 Task: Create a due date automation trigger when advanced on, on the wednesday of the week a card is due add basic assigned only to anyone at 11:00 AM.
Action: Mouse moved to (1023, 317)
Screenshot: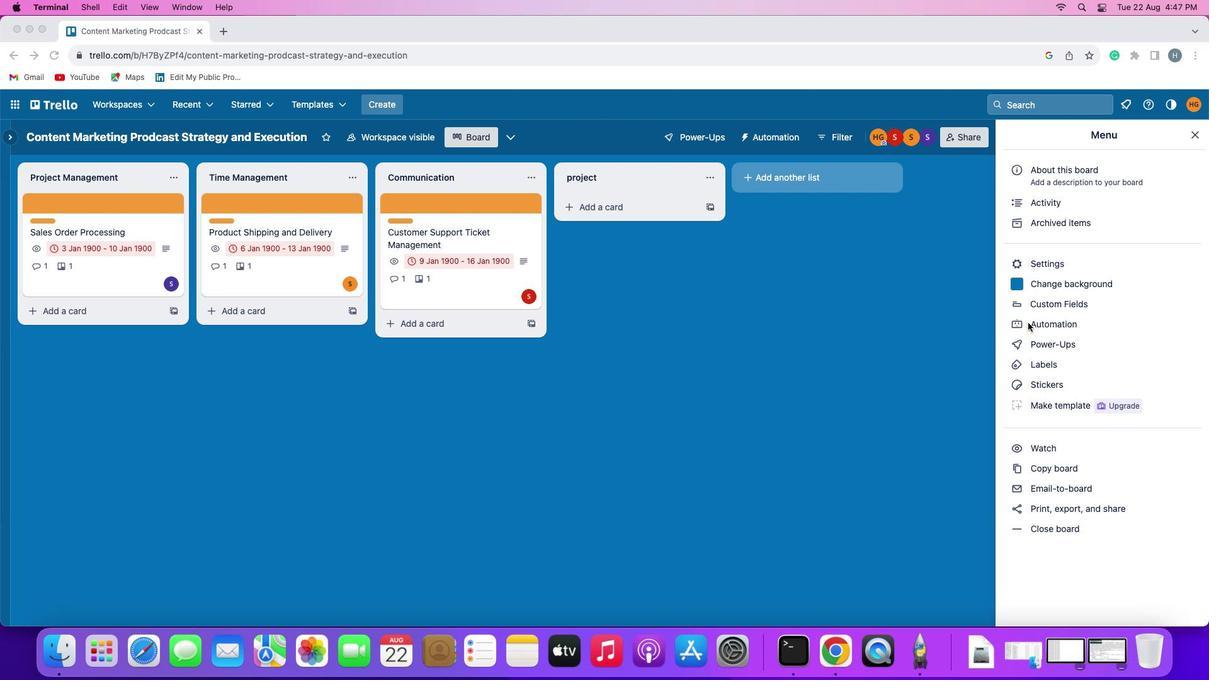 
Action: Mouse pressed left at (1023, 317)
Screenshot: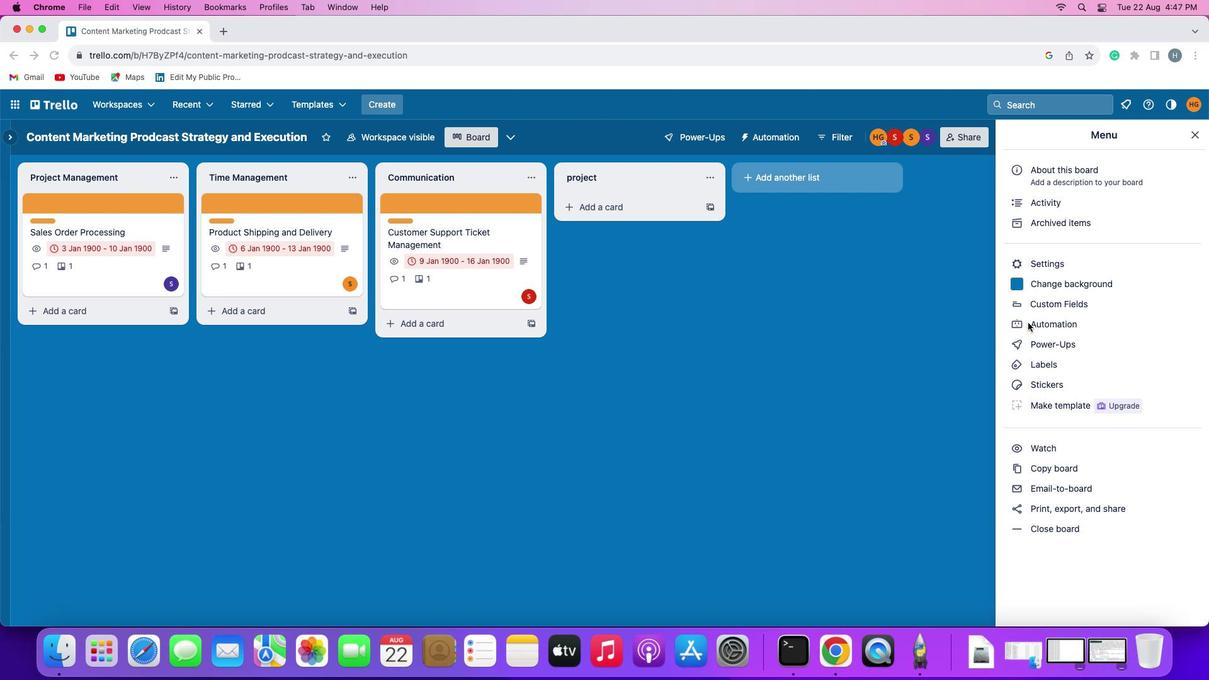 
Action: Mouse pressed left at (1023, 317)
Screenshot: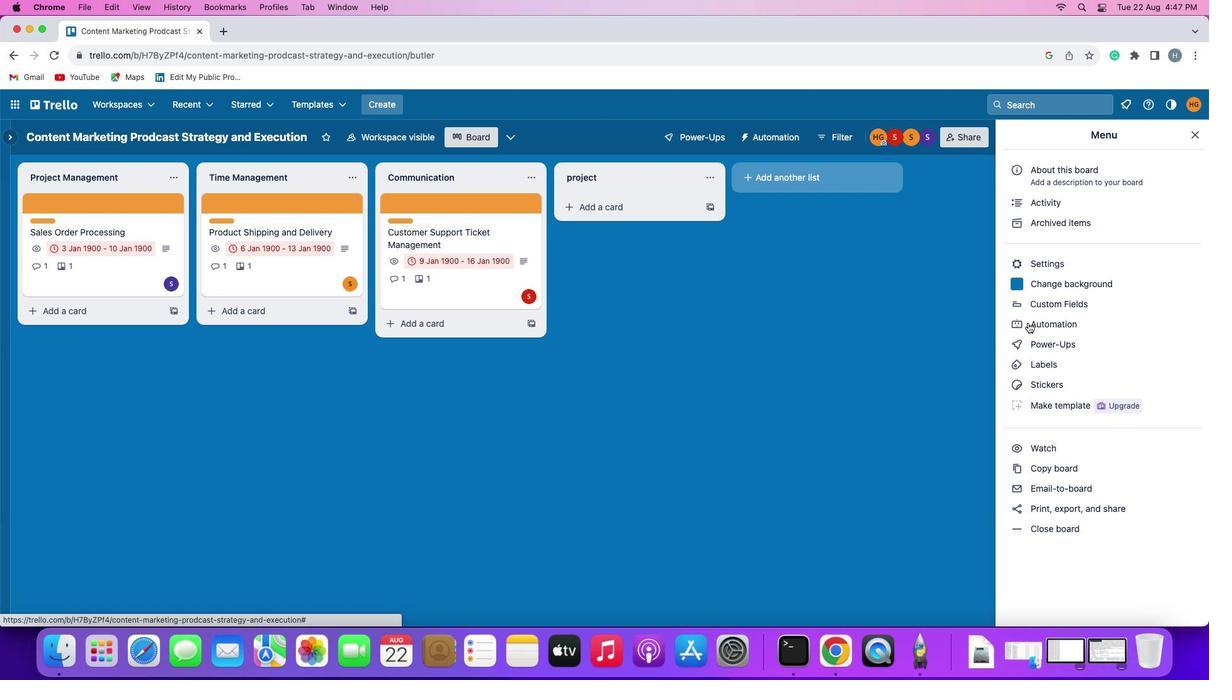 
Action: Mouse moved to (84, 294)
Screenshot: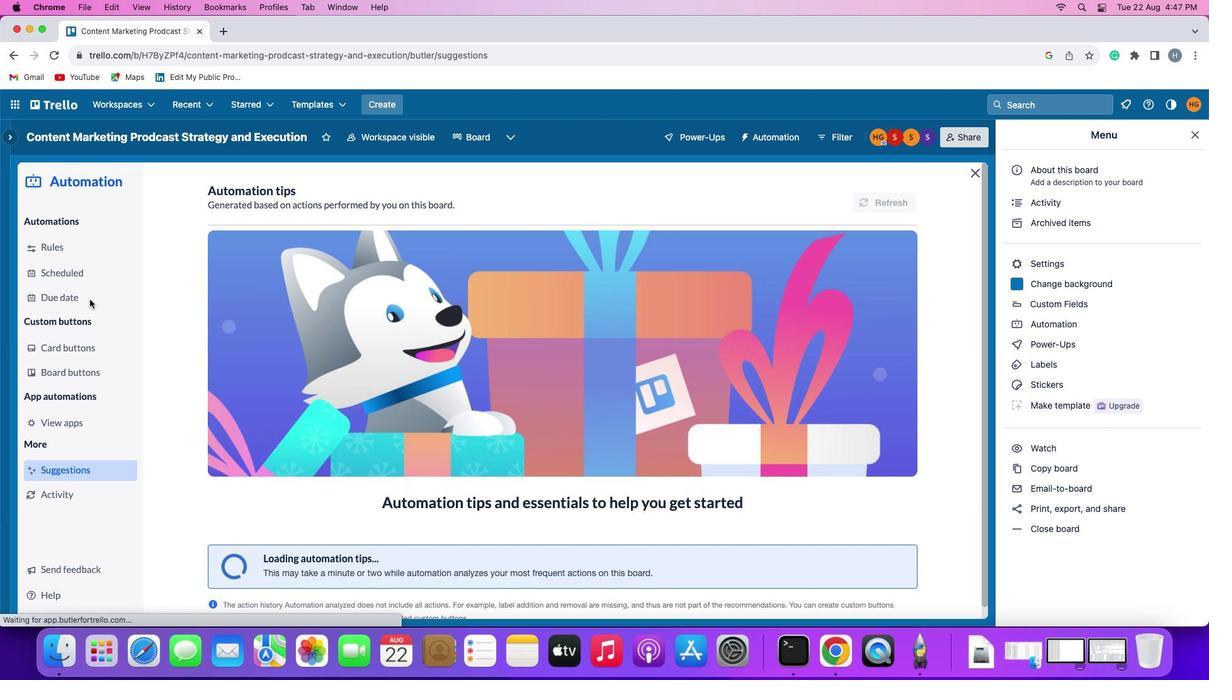 
Action: Mouse pressed left at (84, 294)
Screenshot: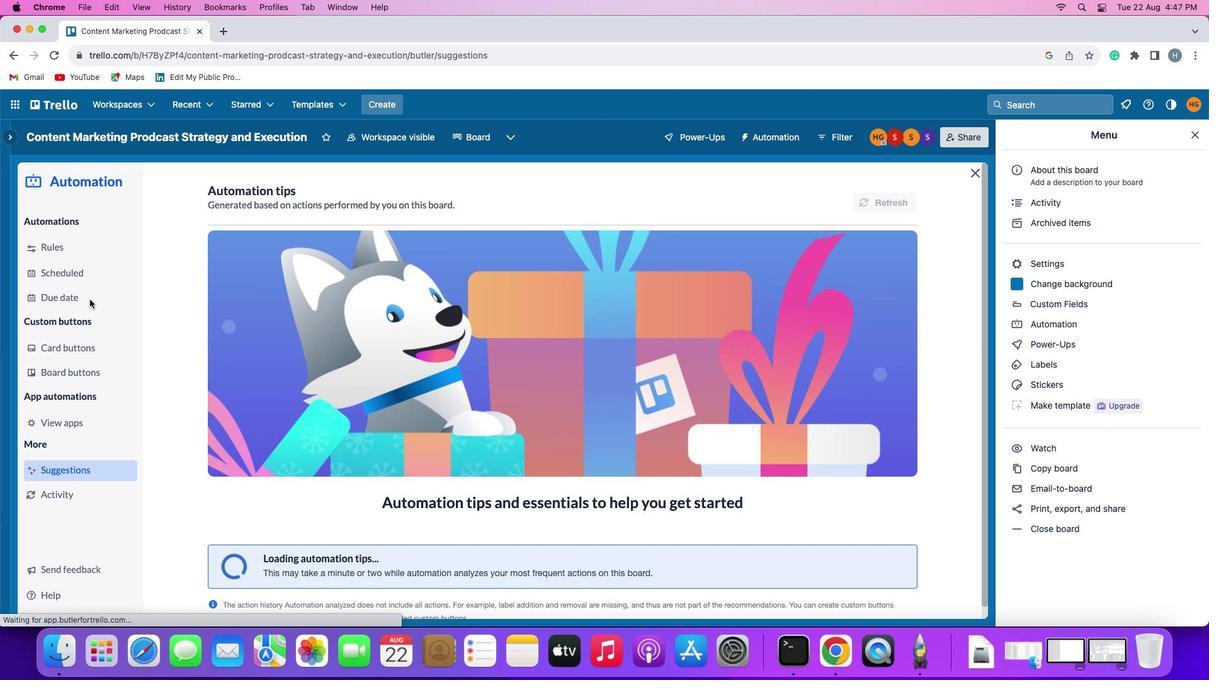 
Action: Mouse moved to (831, 187)
Screenshot: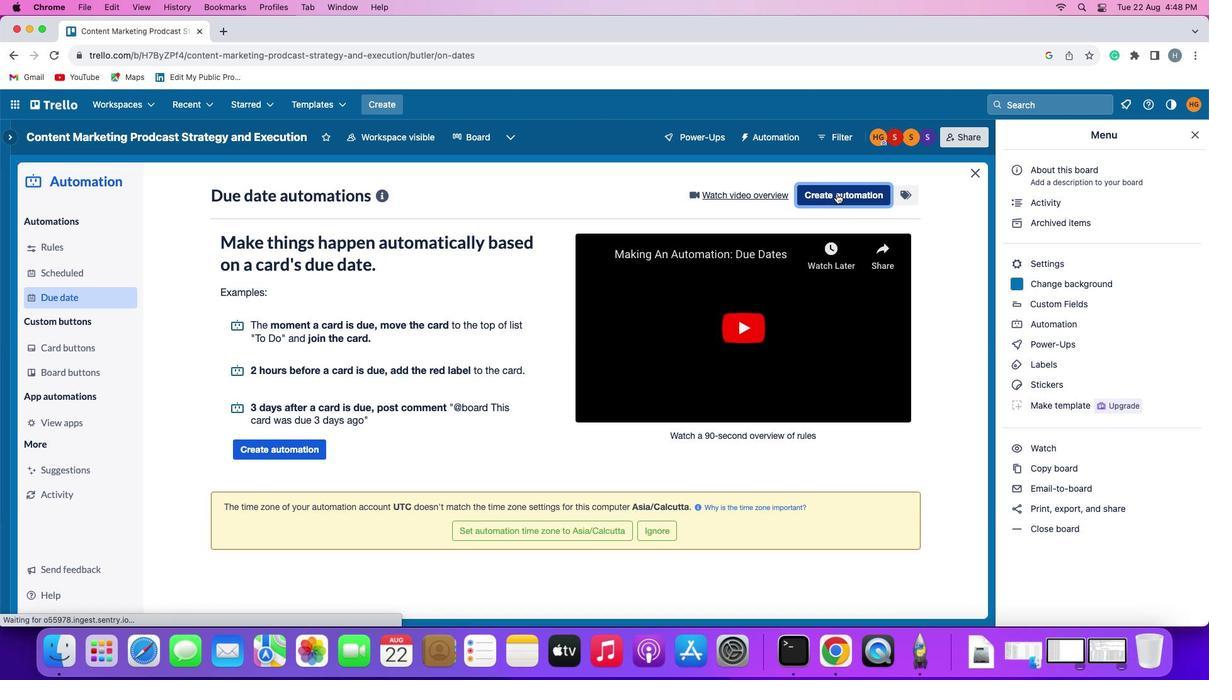 
Action: Mouse pressed left at (831, 187)
Screenshot: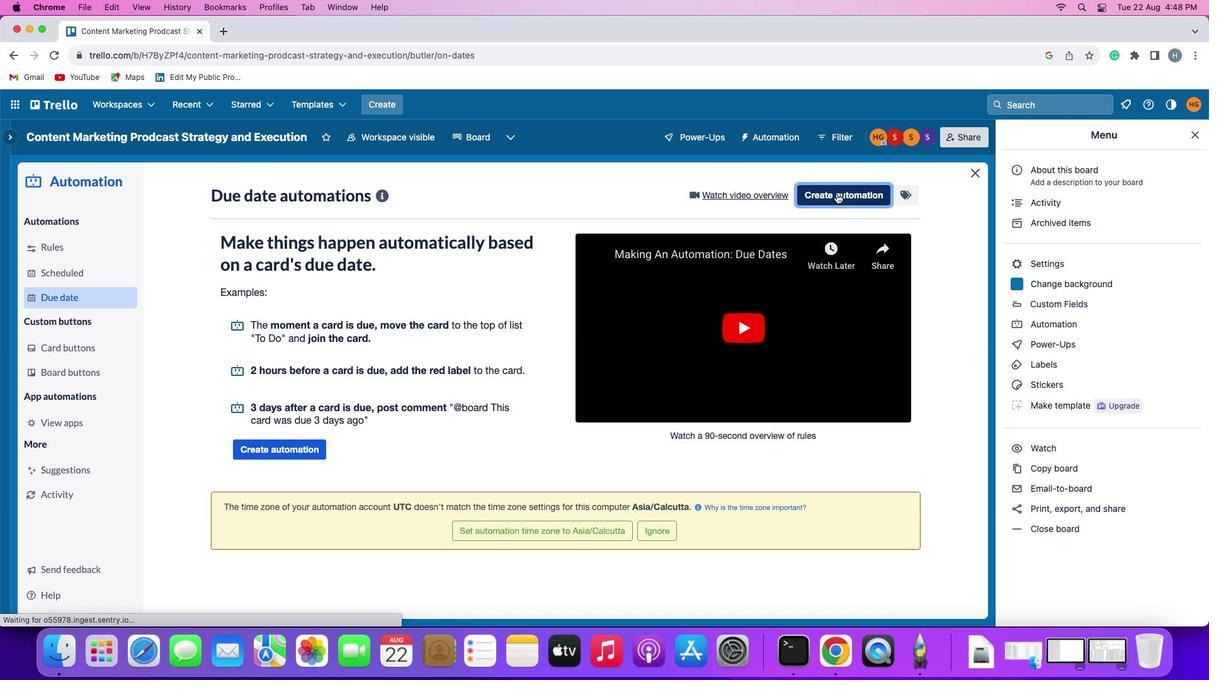
Action: Mouse moved to (258, 303)
Screenshot: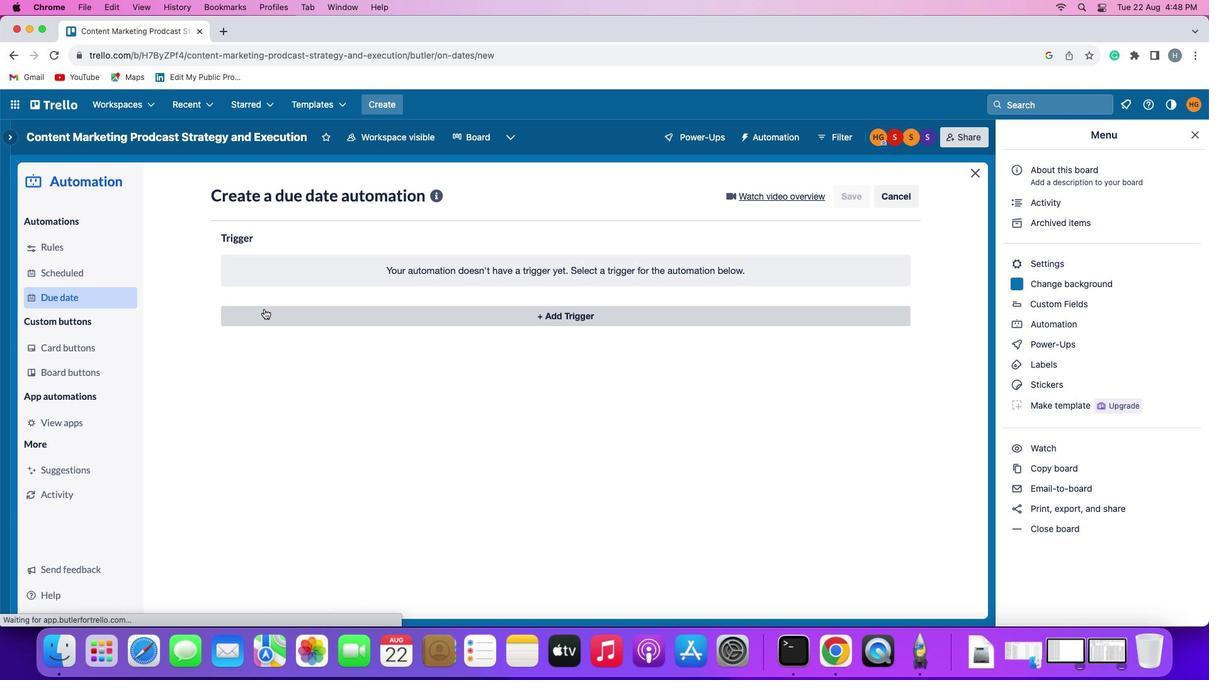 
Action: Mouse pressed left at (258, 303)
Screenshot: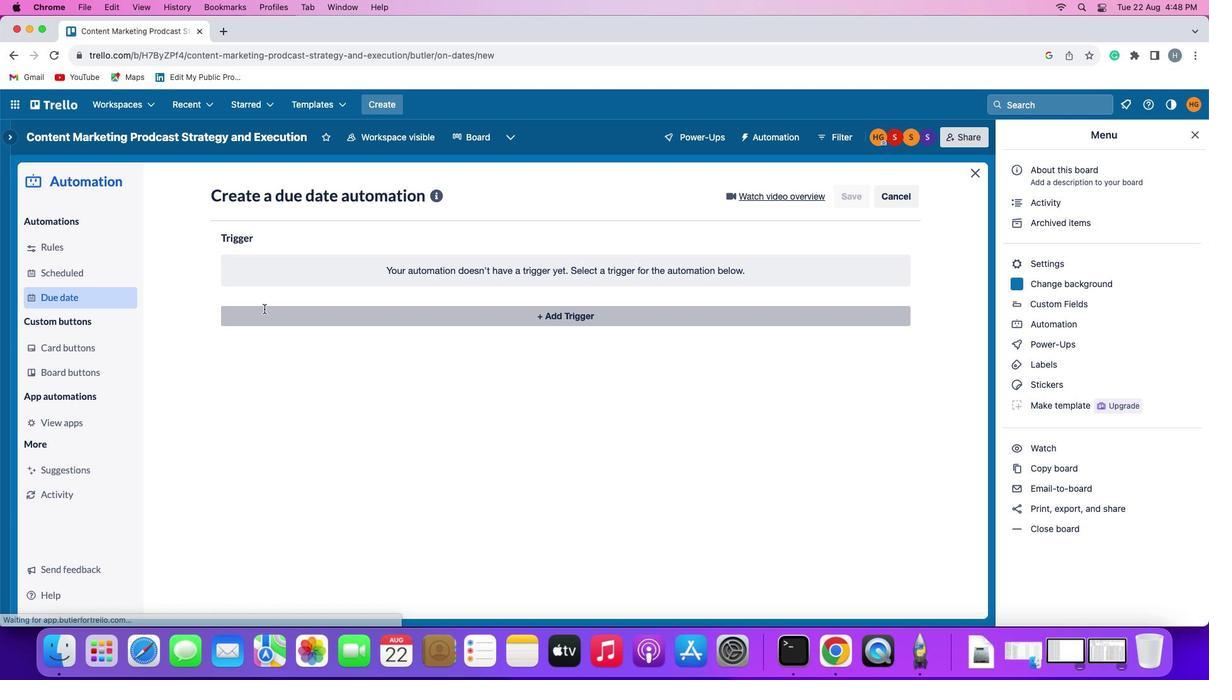 
Action: Mouse moved to (281, 538)
Screenshot: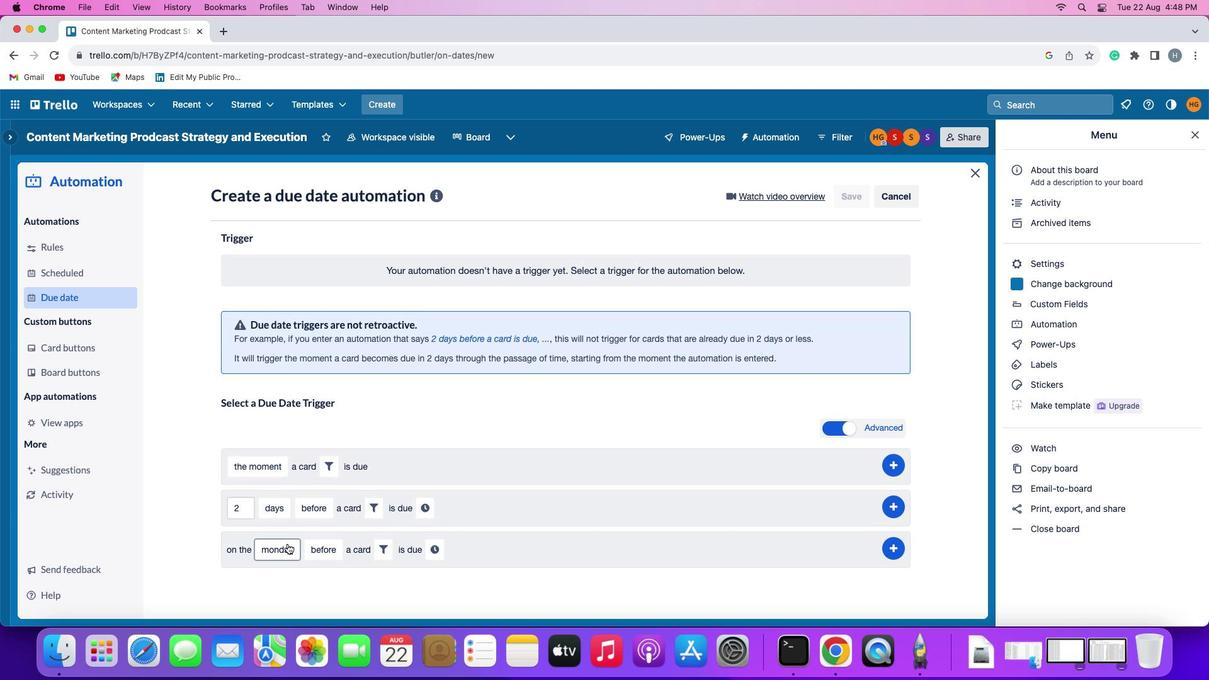 
Action: Mouse pressed left at (281, 538)
Screenshot: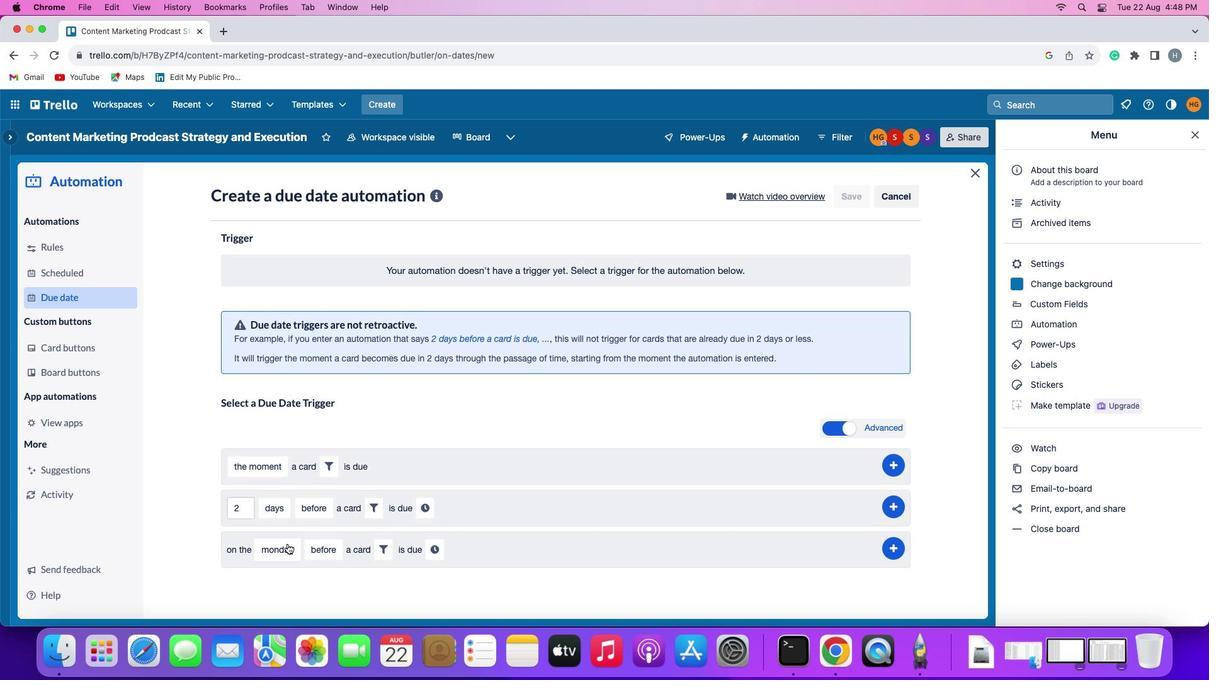 
Action: Mouse moved to (299, 425)
Screenshot: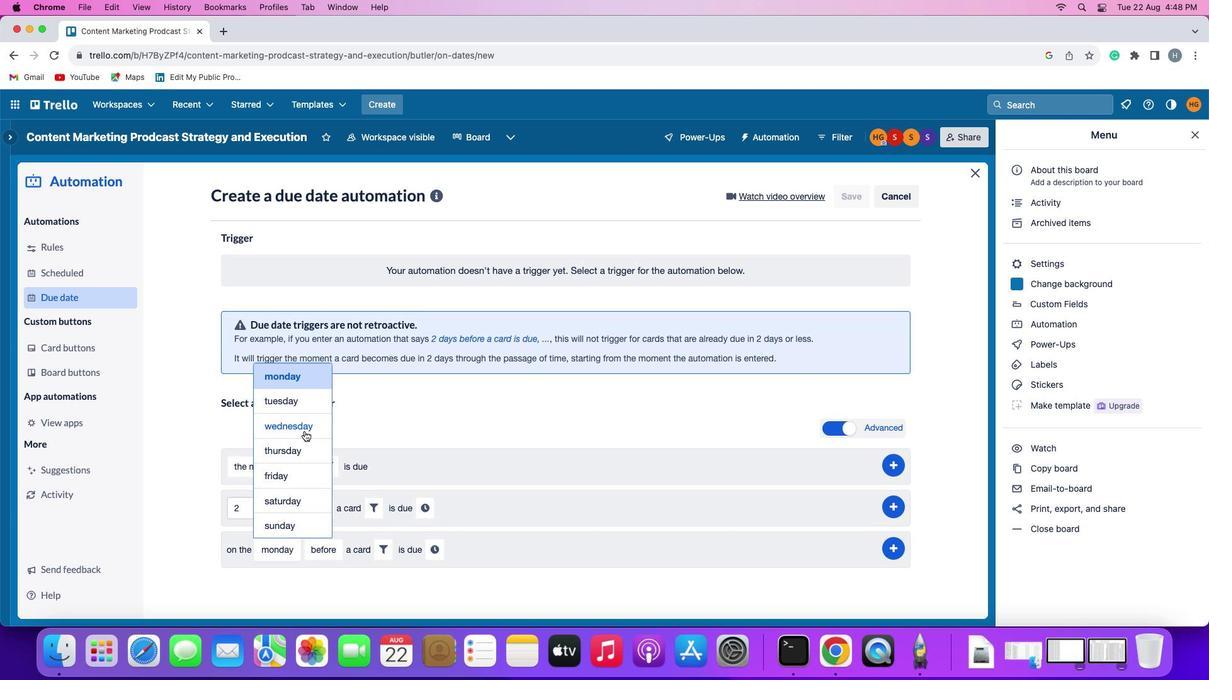 
Action: Mouse pressed left at (299, 425)
Screenshot: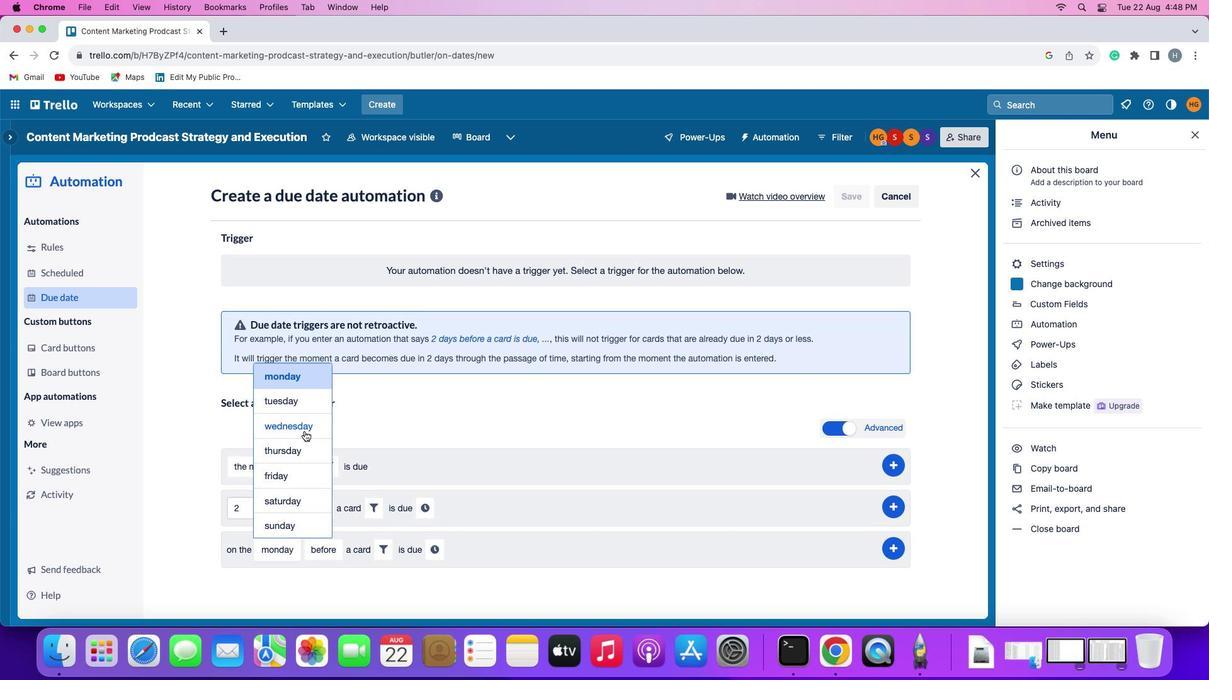 
Action: Mouse moved to (336, 540)
Screenshot: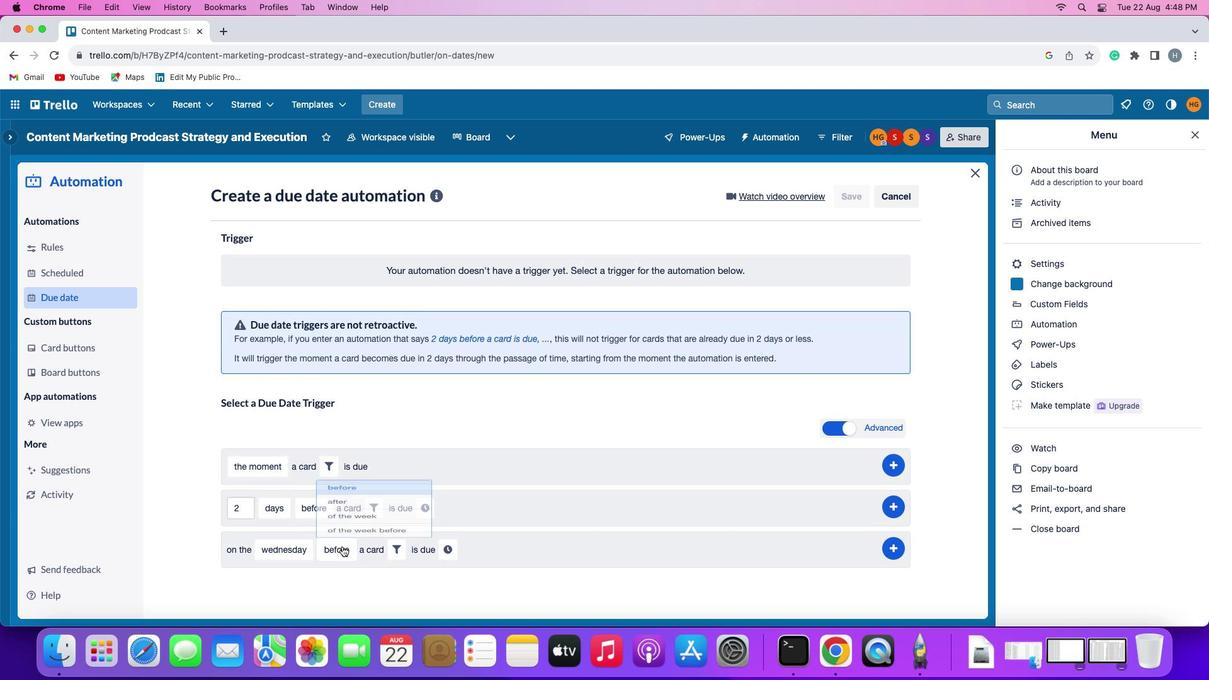 
Action: Mouse pressed left at (336, 540)
Screenshot: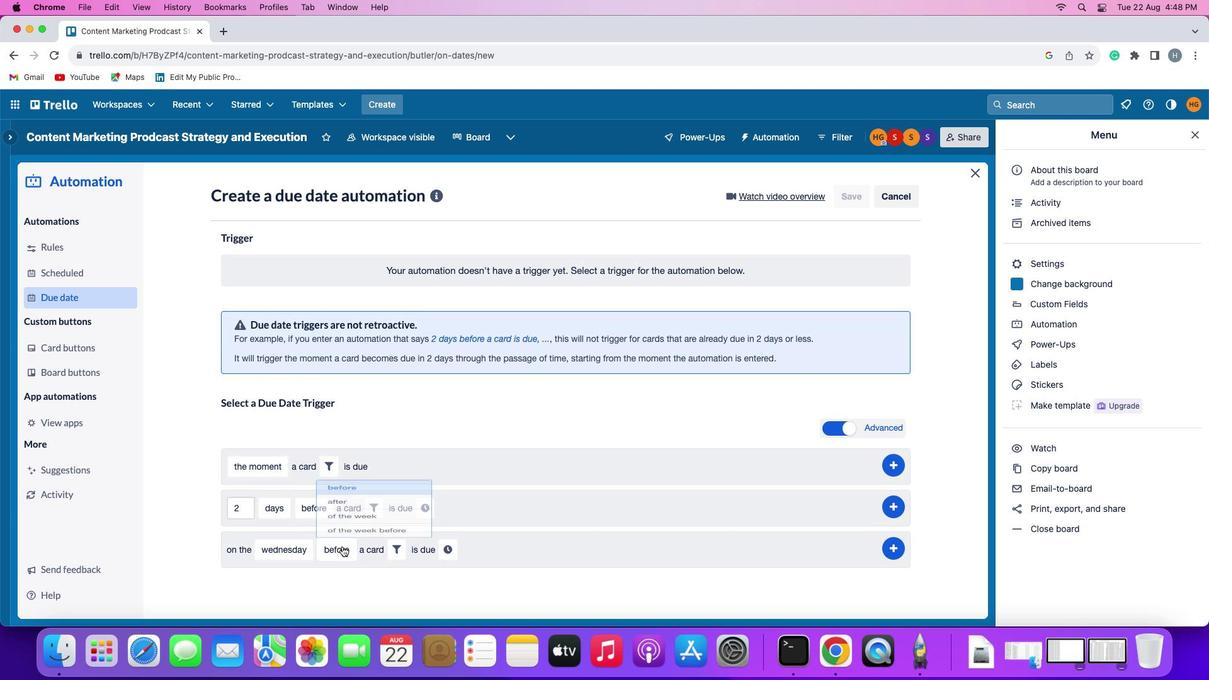 
Action: Mouse moved to (343, 488)
Screenshot: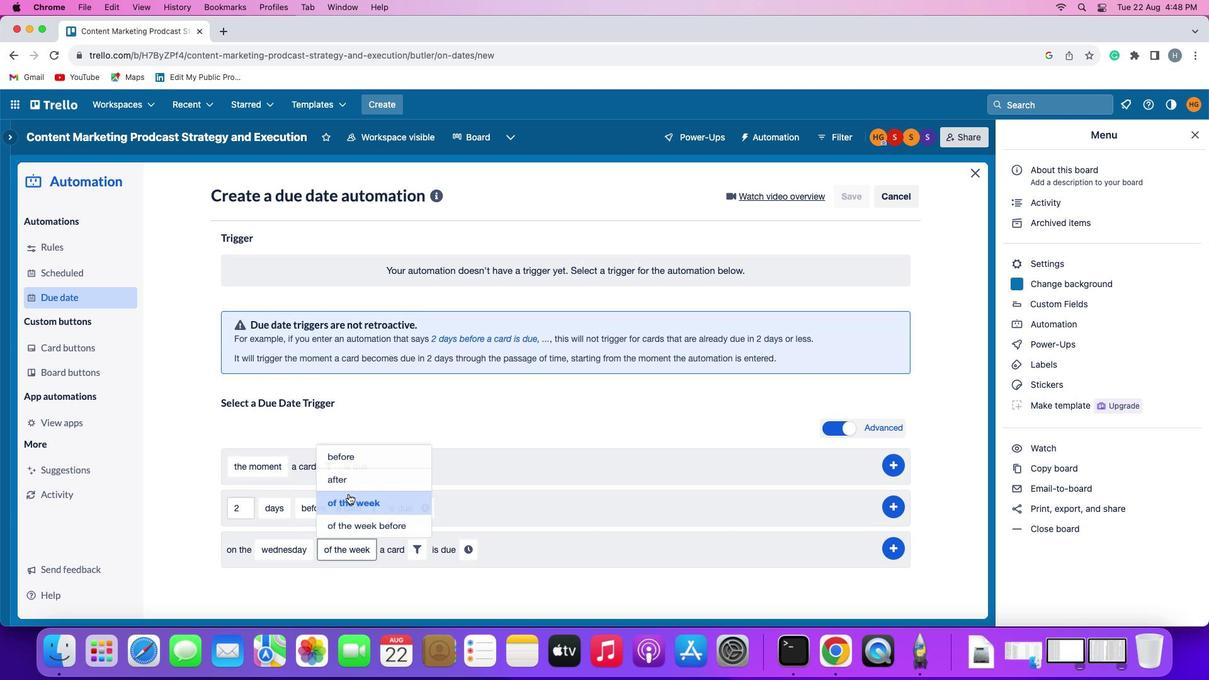 
Action: Mouse pressed left at (343, 488)
Screenshot: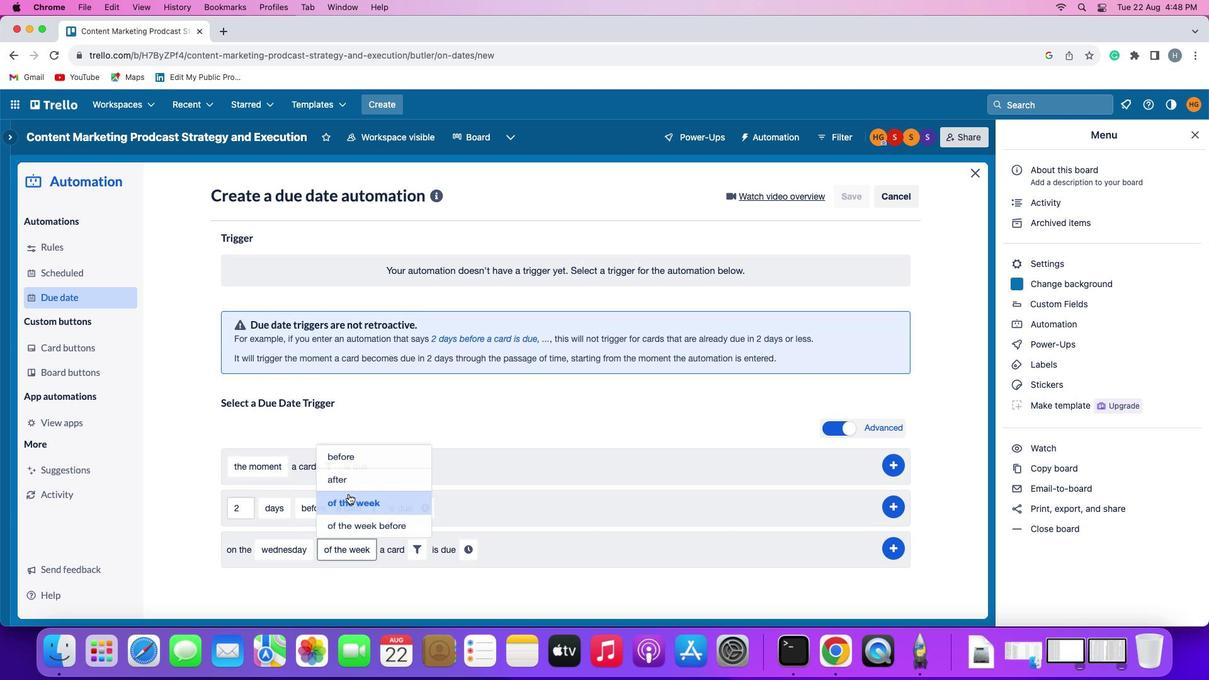 
Action: Mouse moved to (411, 540)
Screenshot: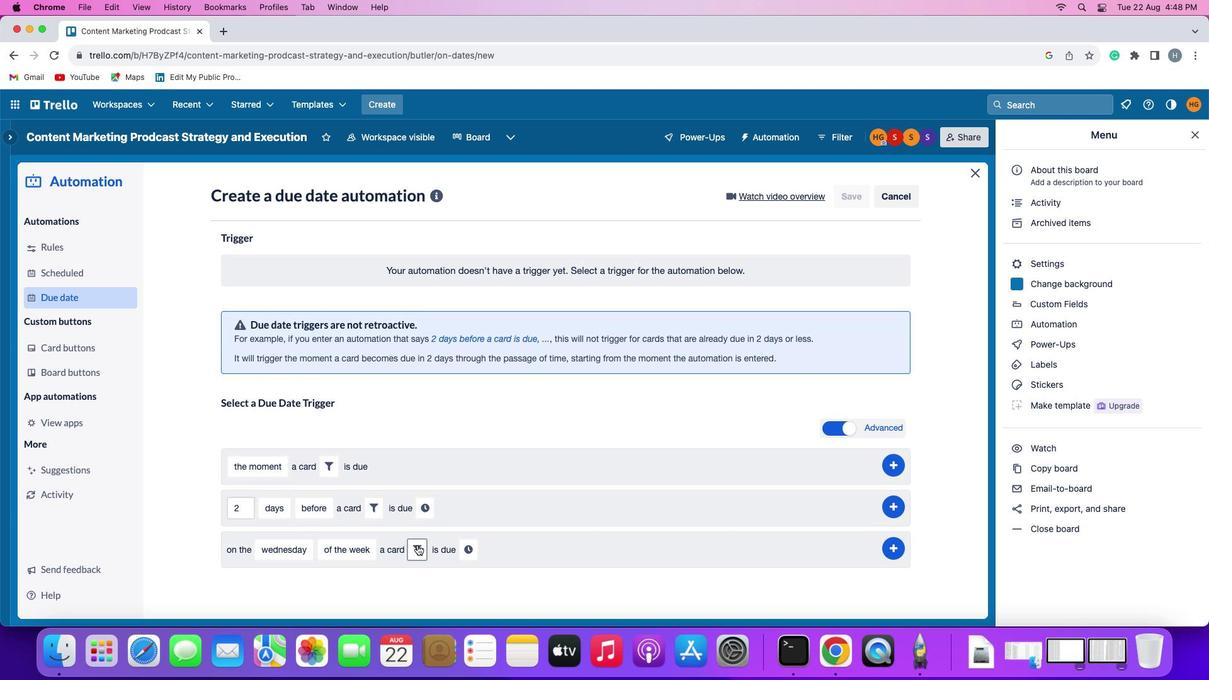 
Action: Mouse pressed left at (411, 540)
Screenshot: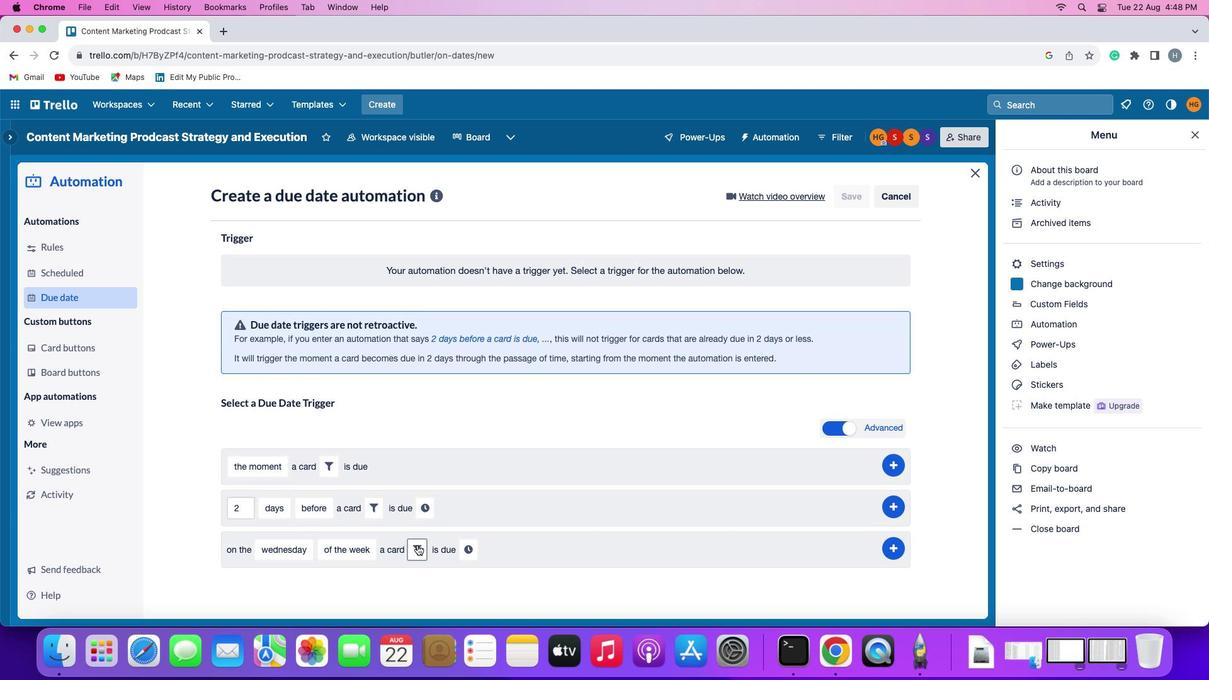 
Action: Mouse moved to (382, 574)
Screenshot: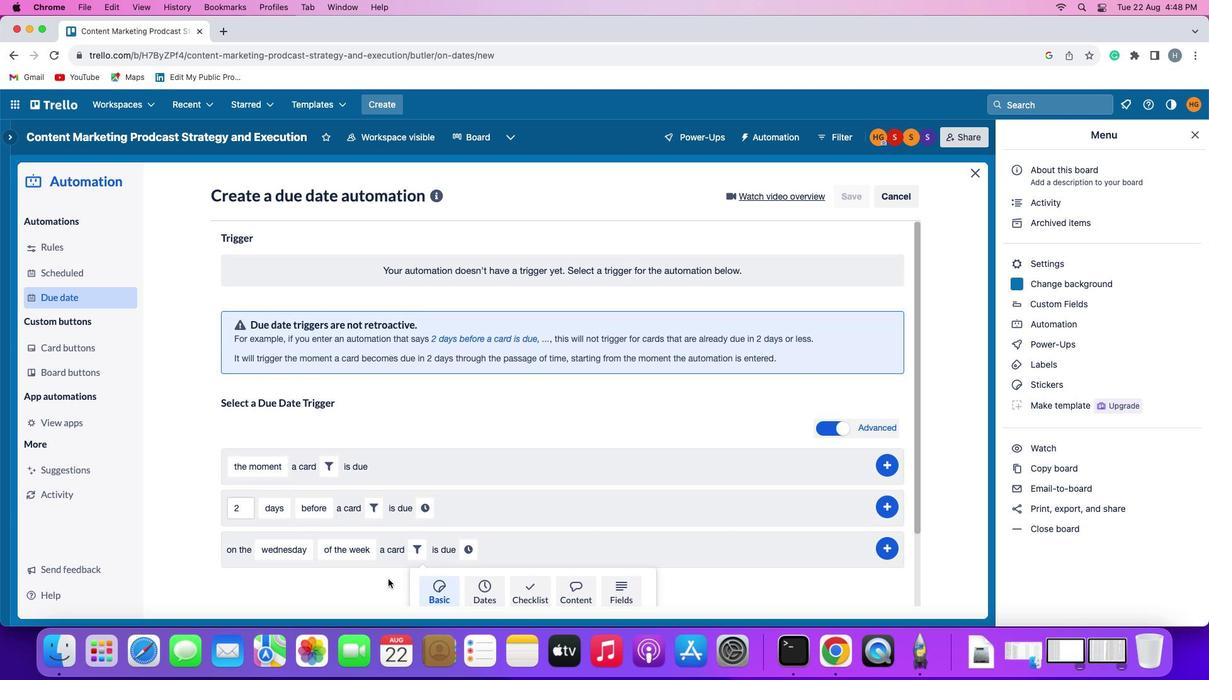 
Action: Mouse scrolled (382, 574) with delta (-5, -5)
Screenshot: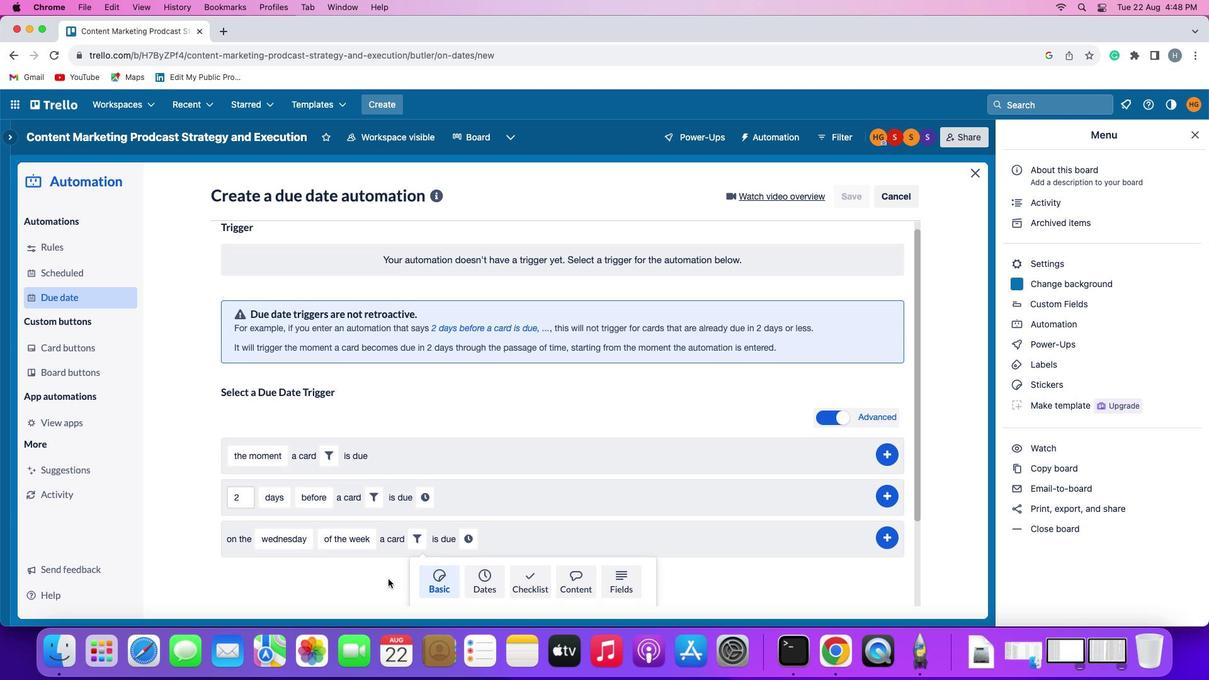 
Action: Mouse scrolled (382, 574) with delta (-5, -5)
Screenshot: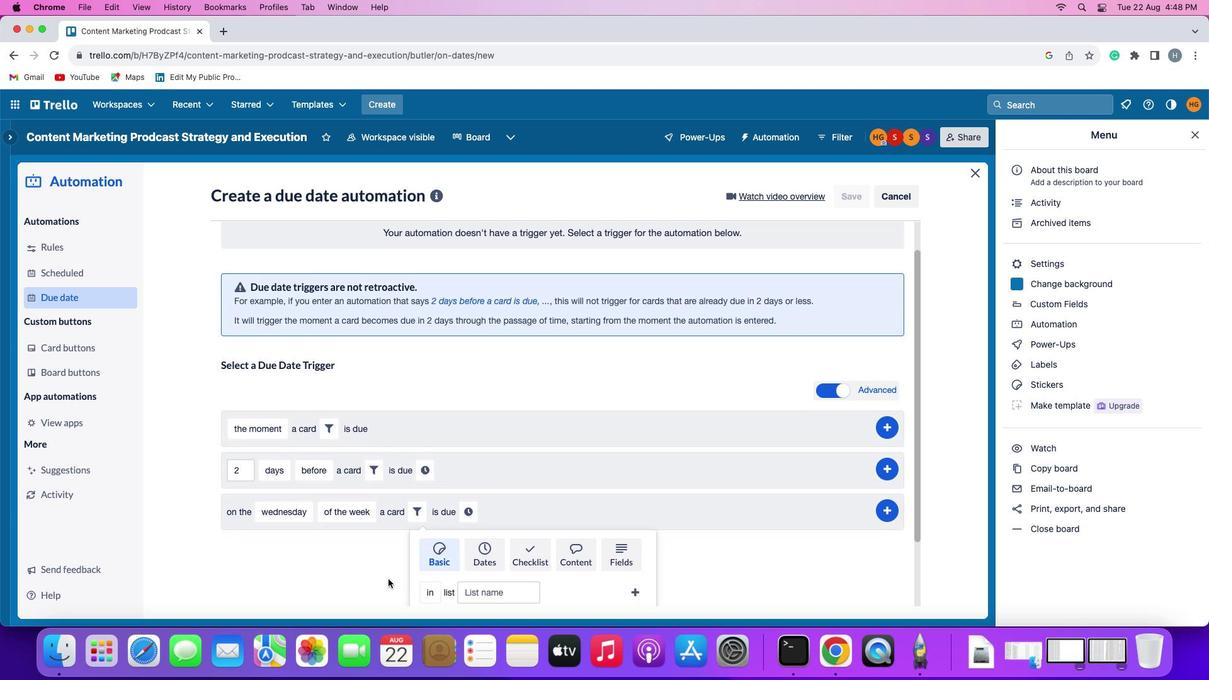 
Action: Mouse scrolled (382, 574) with delta (-5, -6)
Screenshot: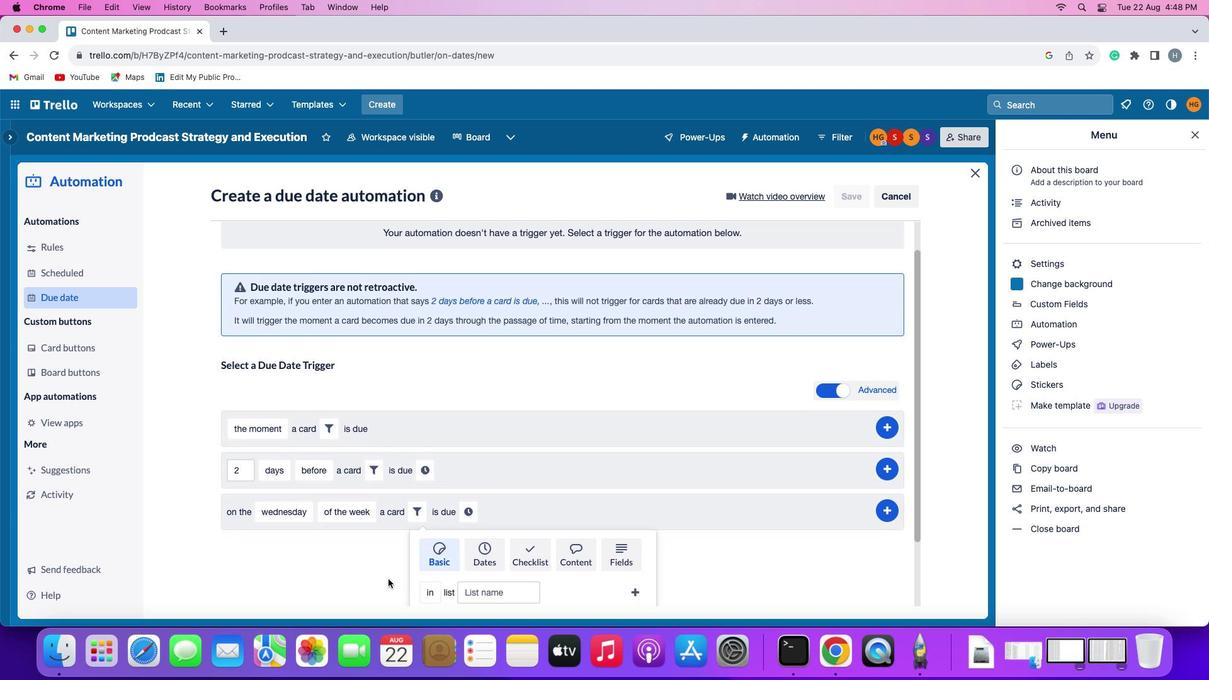 
Action: Mouse scrolled (382, 574) with delta (-5, -8)
Screenshot: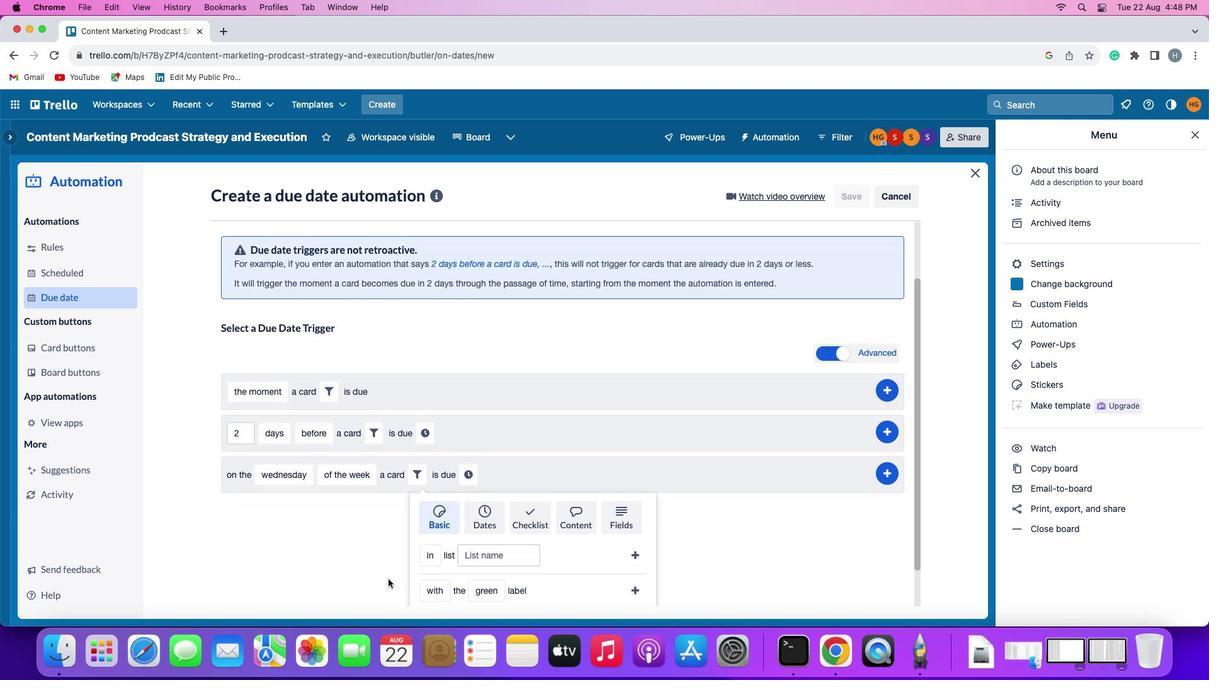 
Action: Mouse moved to (386, 574)
Screenshot: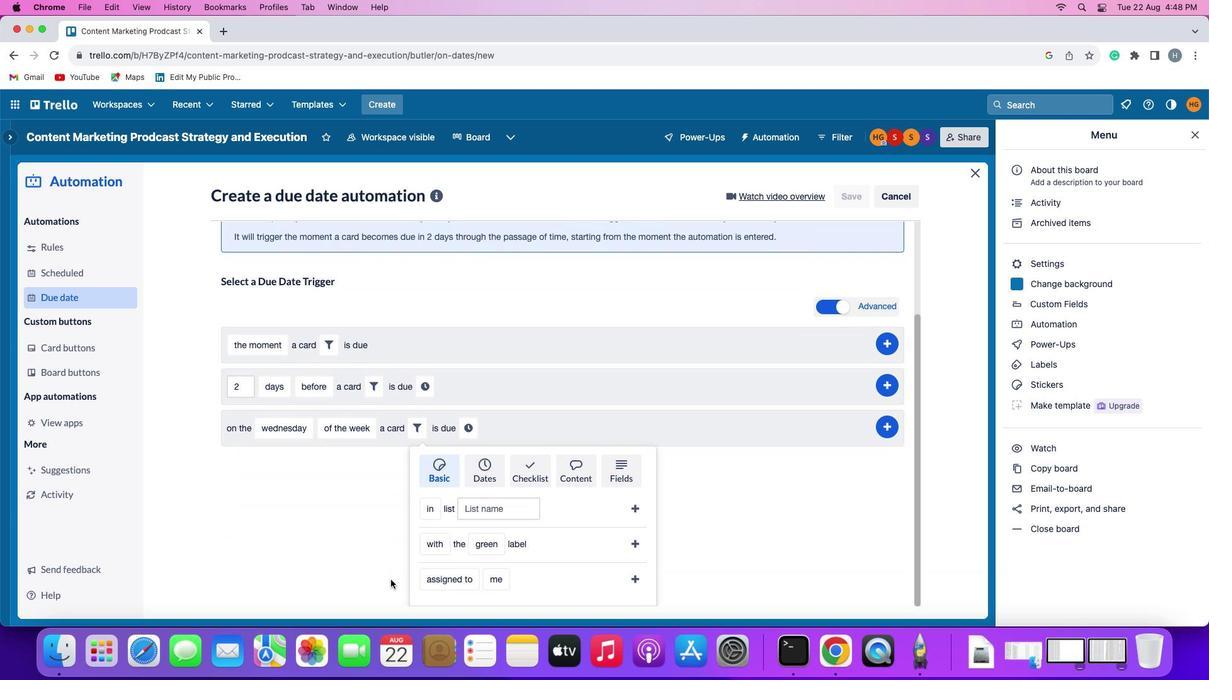 
Action: Mouse scrolled (386, 574) with delta (-5, -5)
Screenshot: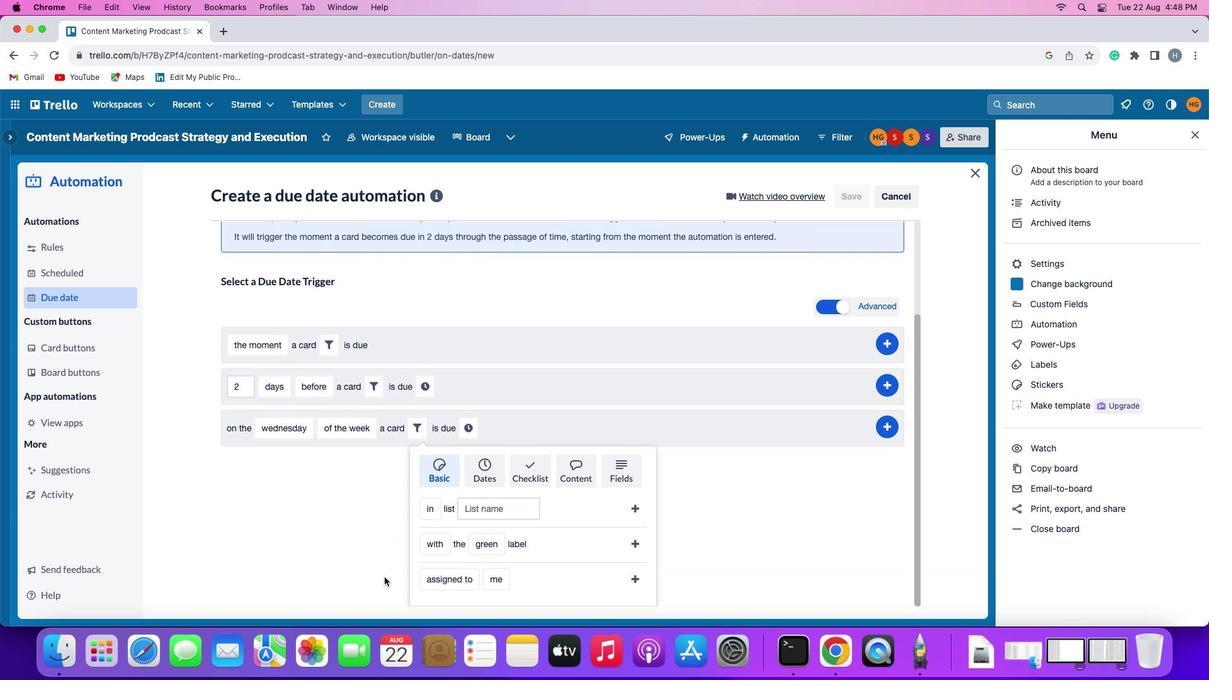 
Action: Mouse moved to (386, 575)
Screenshot: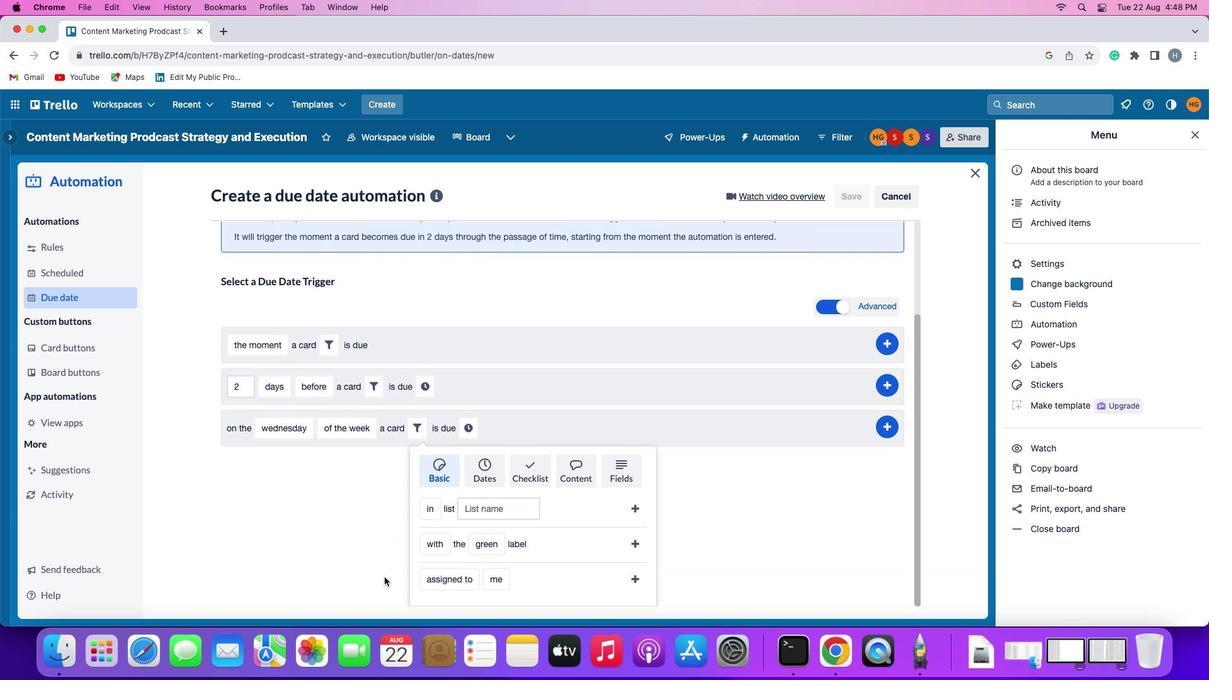 
Action: Mouse scrolled (386, 575) with delta (-5, -5)
Screenshot: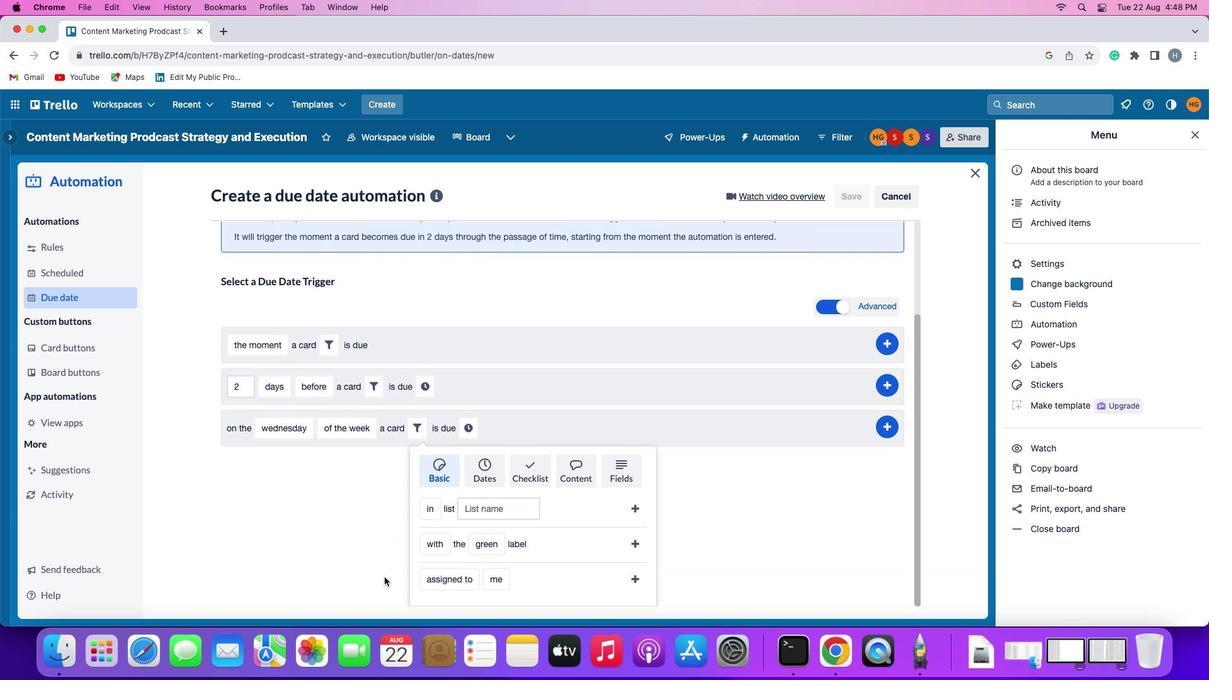 
Action: Mouse scrolled (386, 575) with delta (-5, -6)
Screenshot: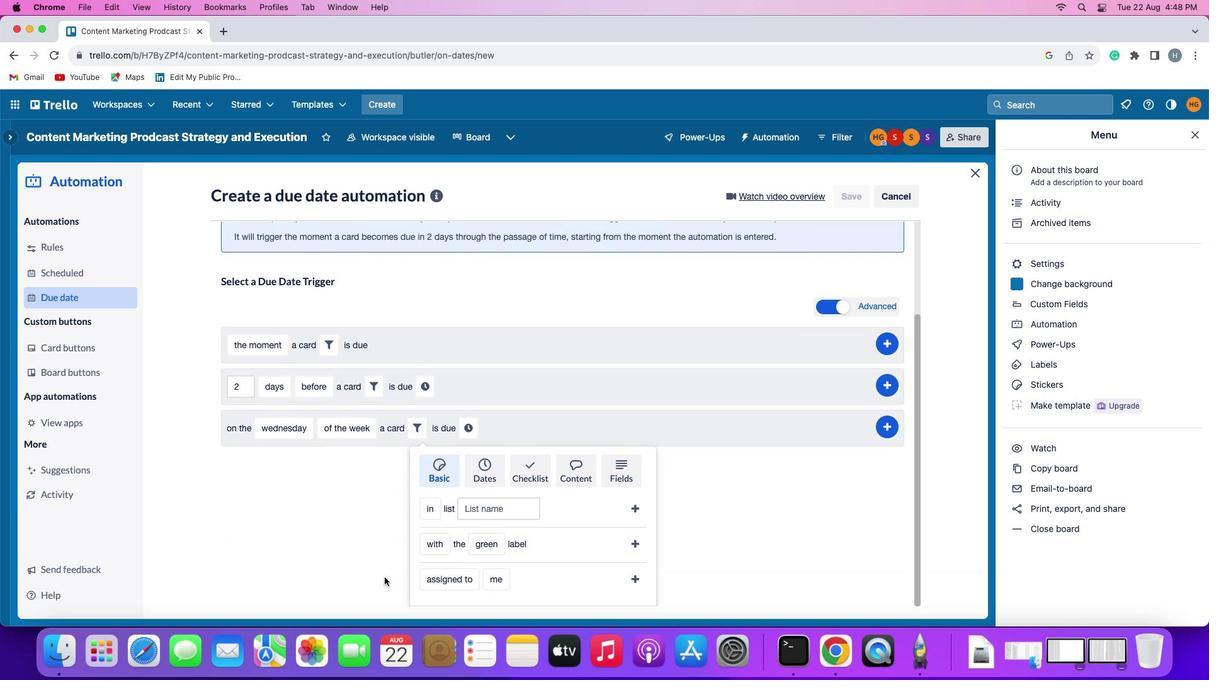 
Action: Mouse moved to (381, 572)
Screenshot: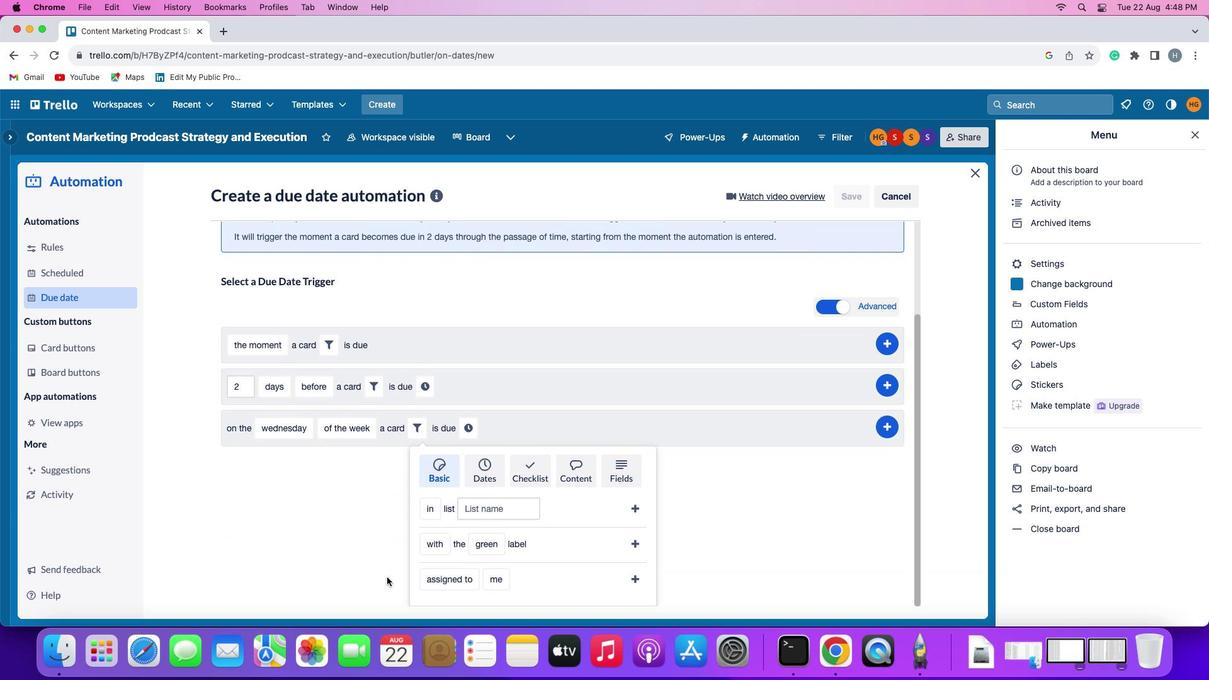
Action: Mouse scrolled (381, 572) with delta (-5, -8)
Screenshot: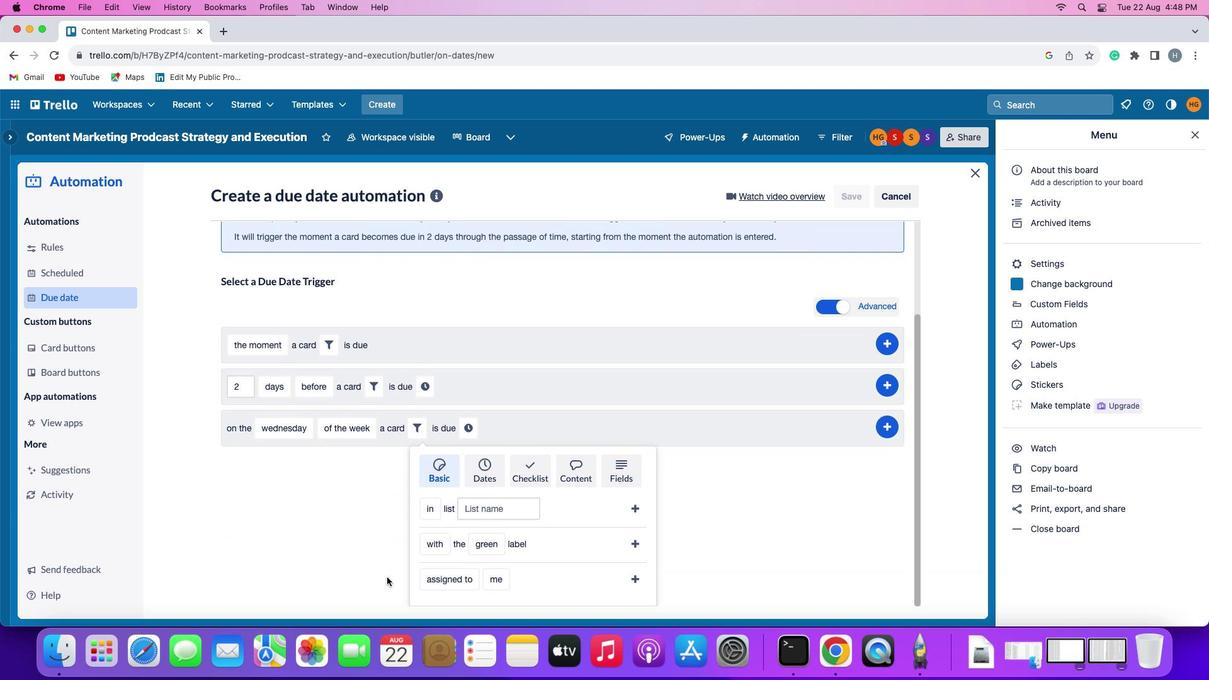 
Action: Mouse moved to (431, 570)
Screenshot: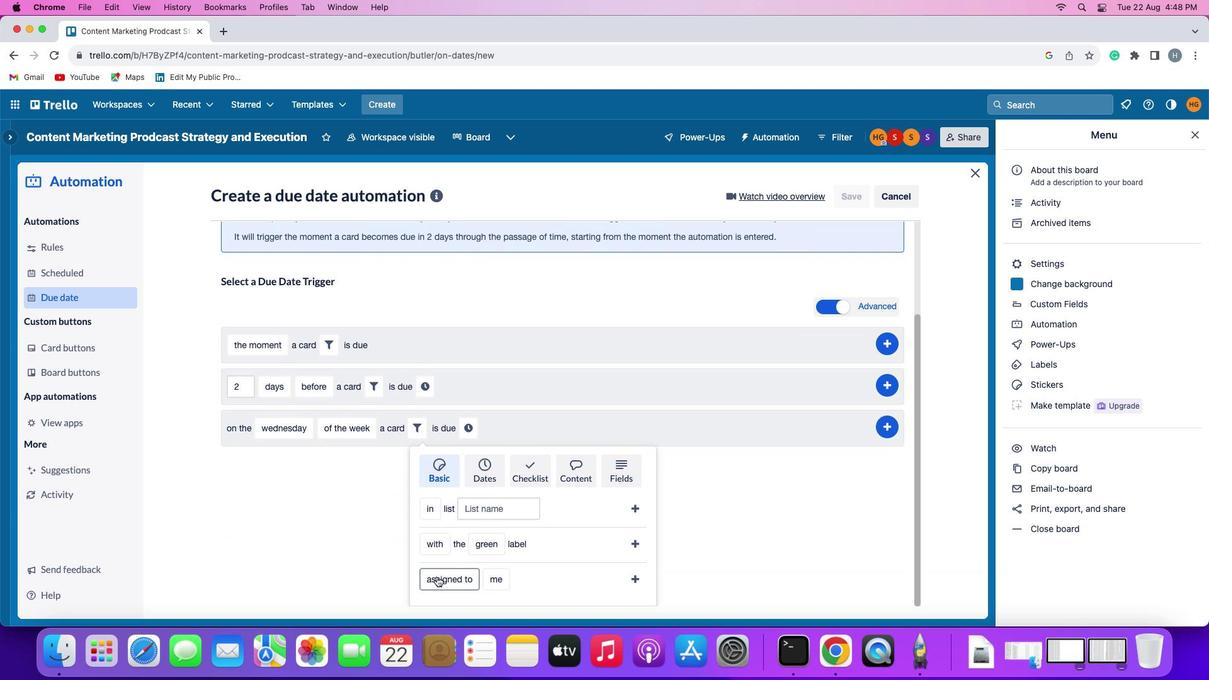 
Action: Mouse pressed left at (431, 570)
Screenshot: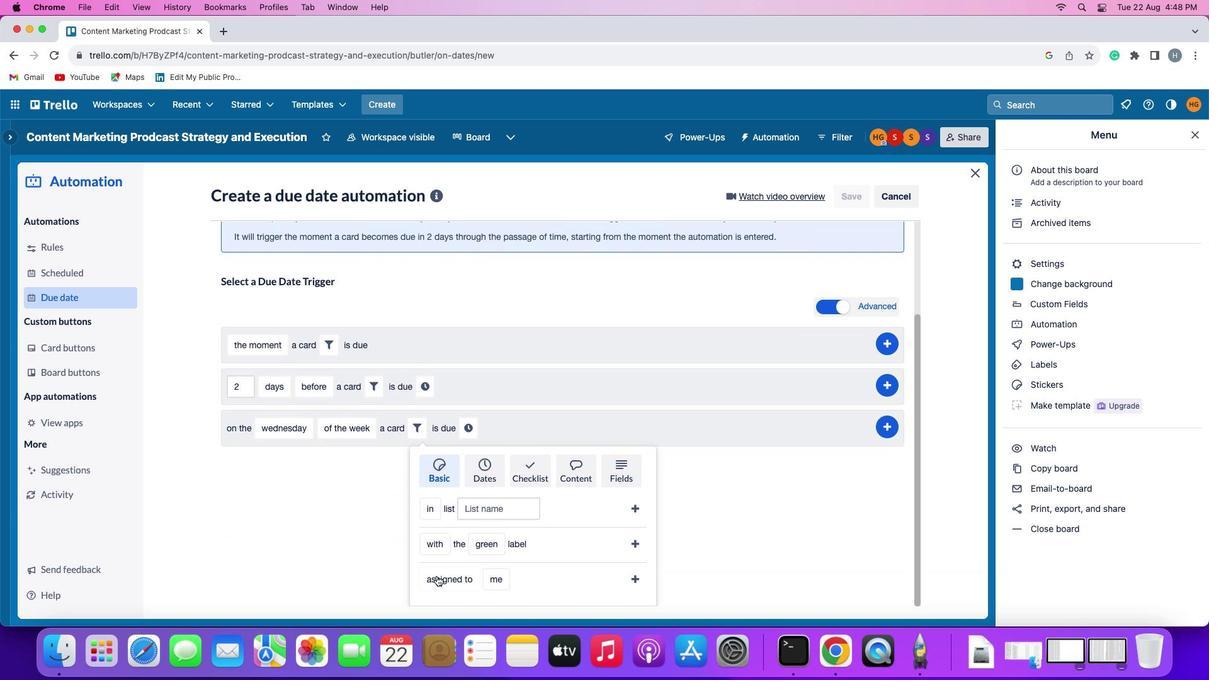 
Action: Mouse moved to (446, 524)
Screenshot: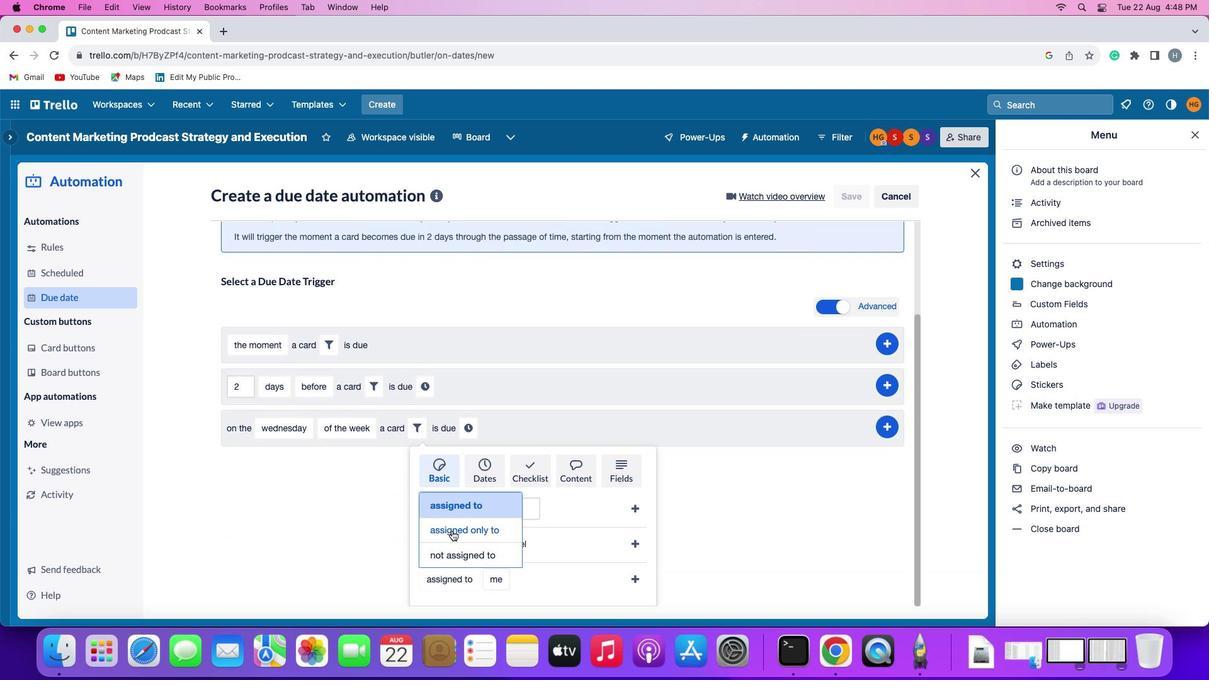 
Action: Mouse pressed left at (446, 524)
Screenshot: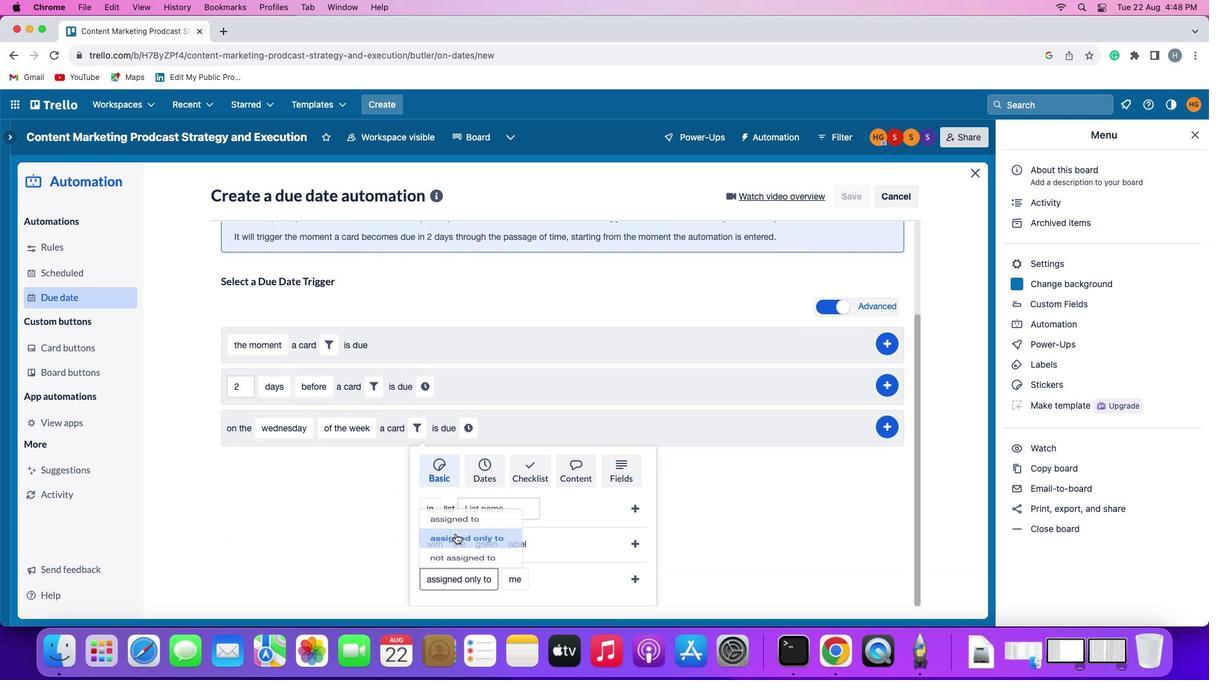 
Action: Mouse moved to (514, 570)
Screenshot: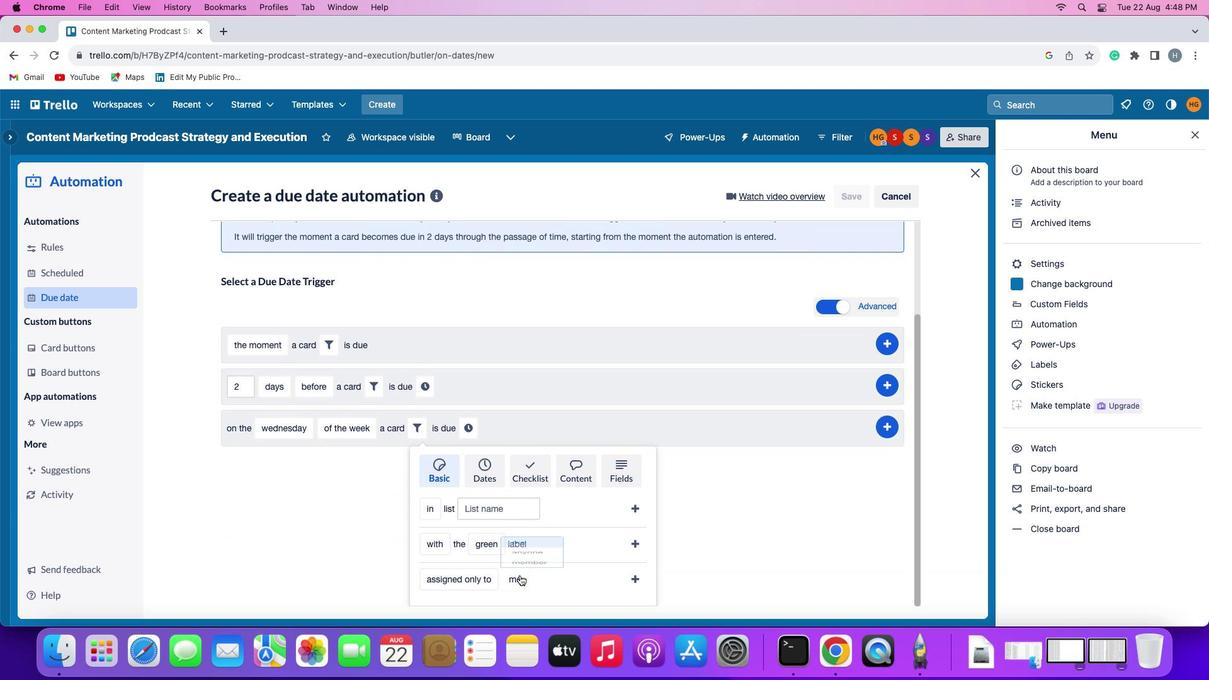 
Action: Mouse pressed left at (514, 570)
Screenshot: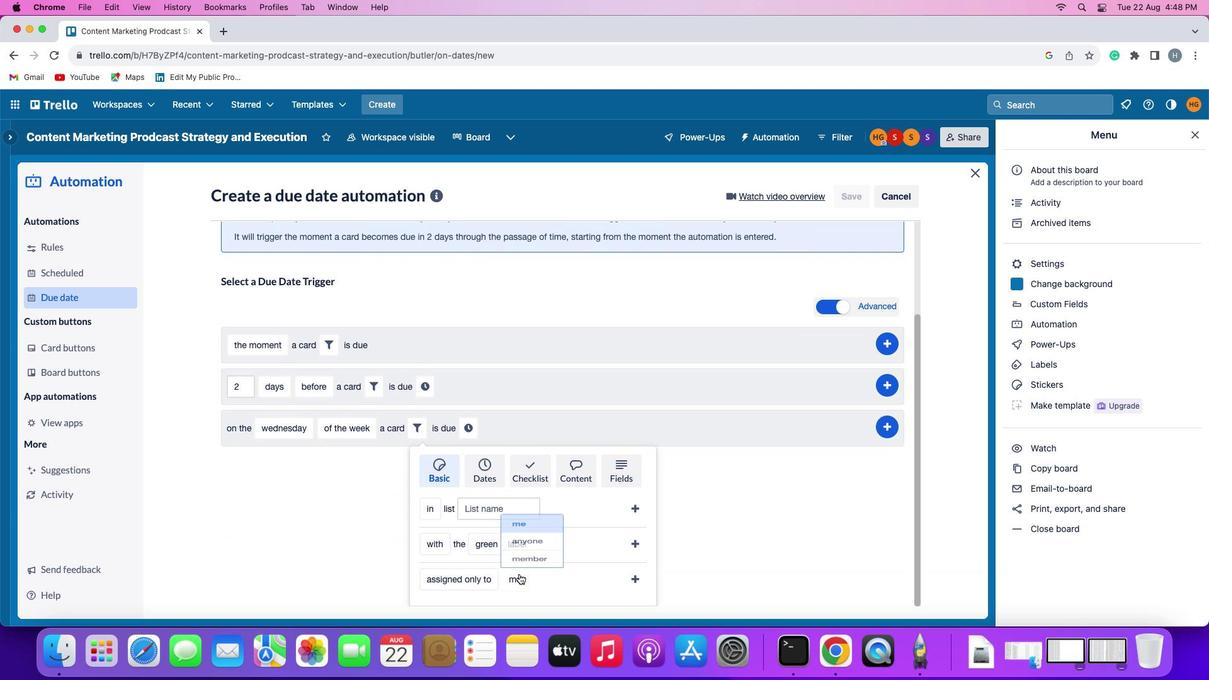 
Action: Mouse moved to (522, 530)
Screenshot: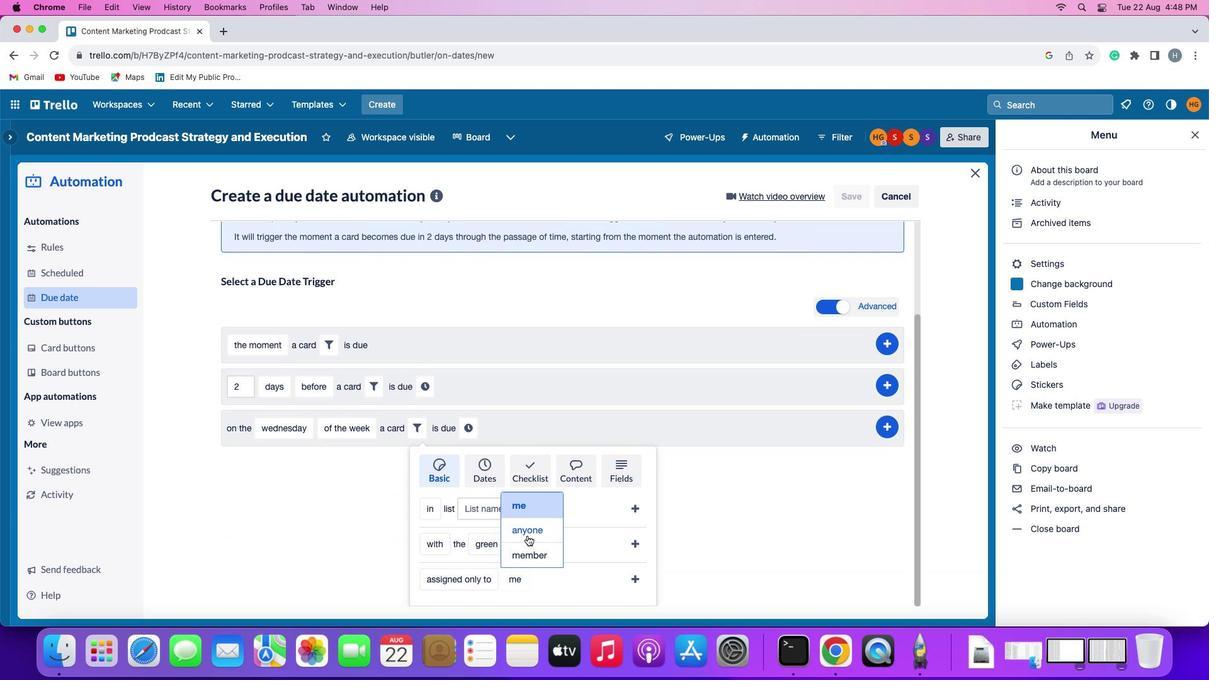 
Action: Mouse pressed left at (522, 530)
Screenshot: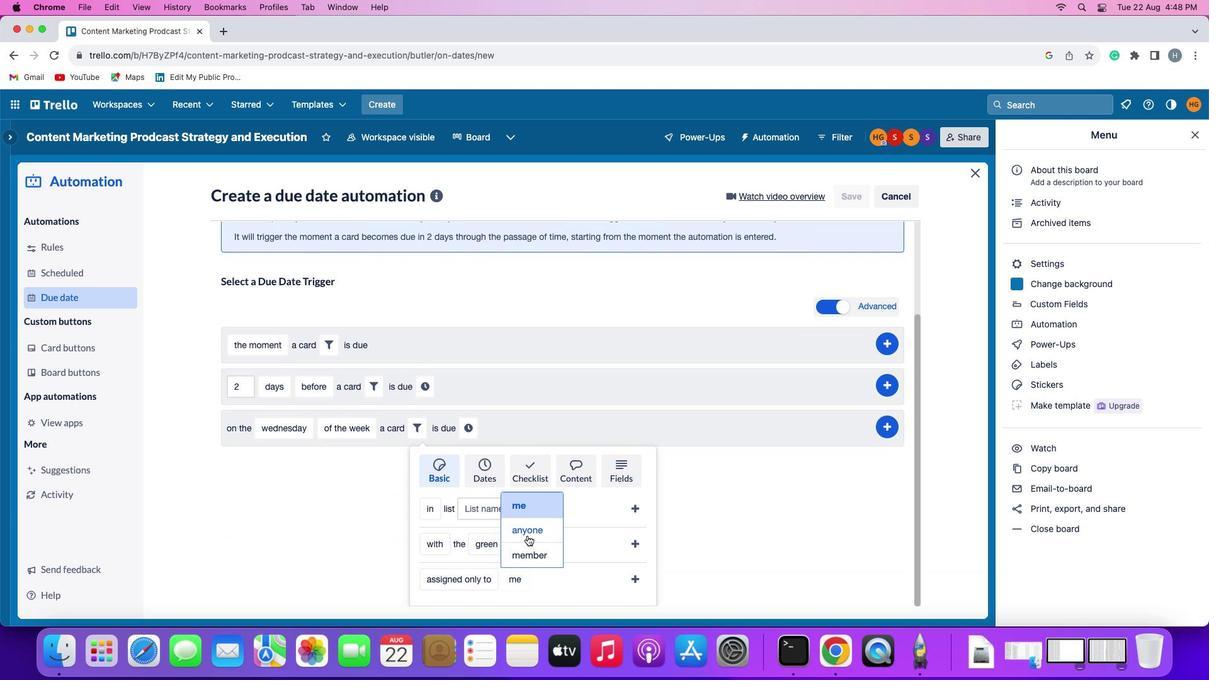 
Action: Mouse moved to (633, 569)
Screenshot: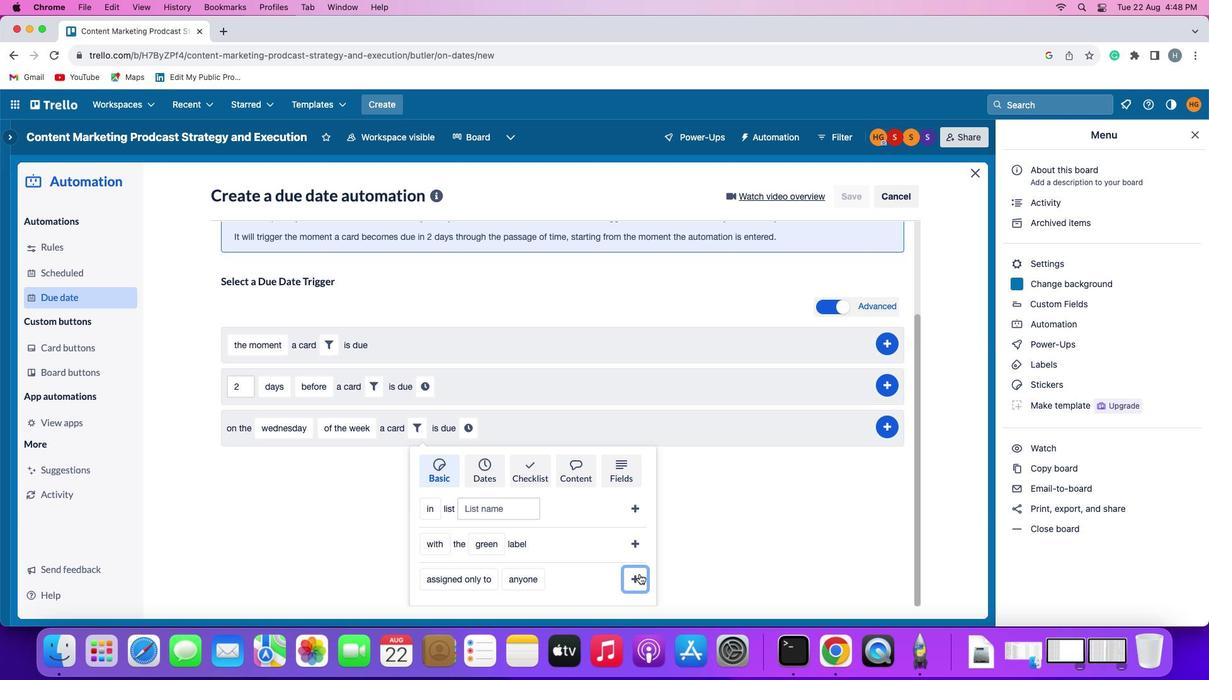 
Action: Mouse pressed left at (633, 569)
Screenshot: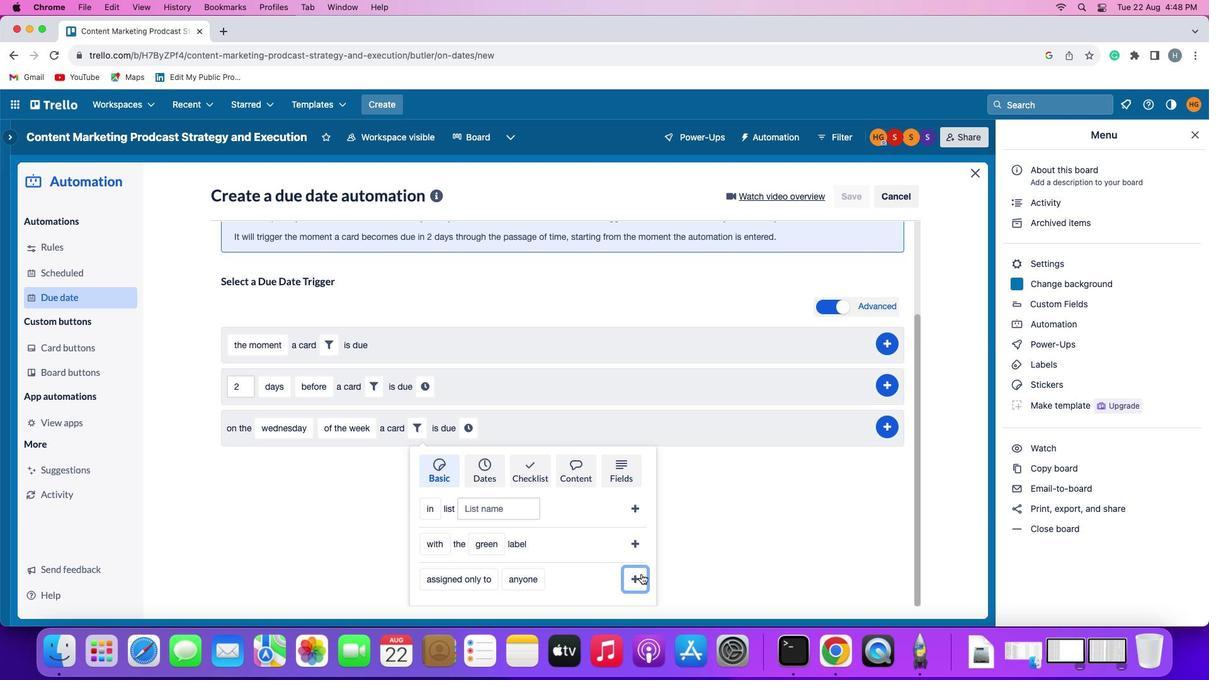 
Action: Mouse moved to (590, 548)
Screenshot: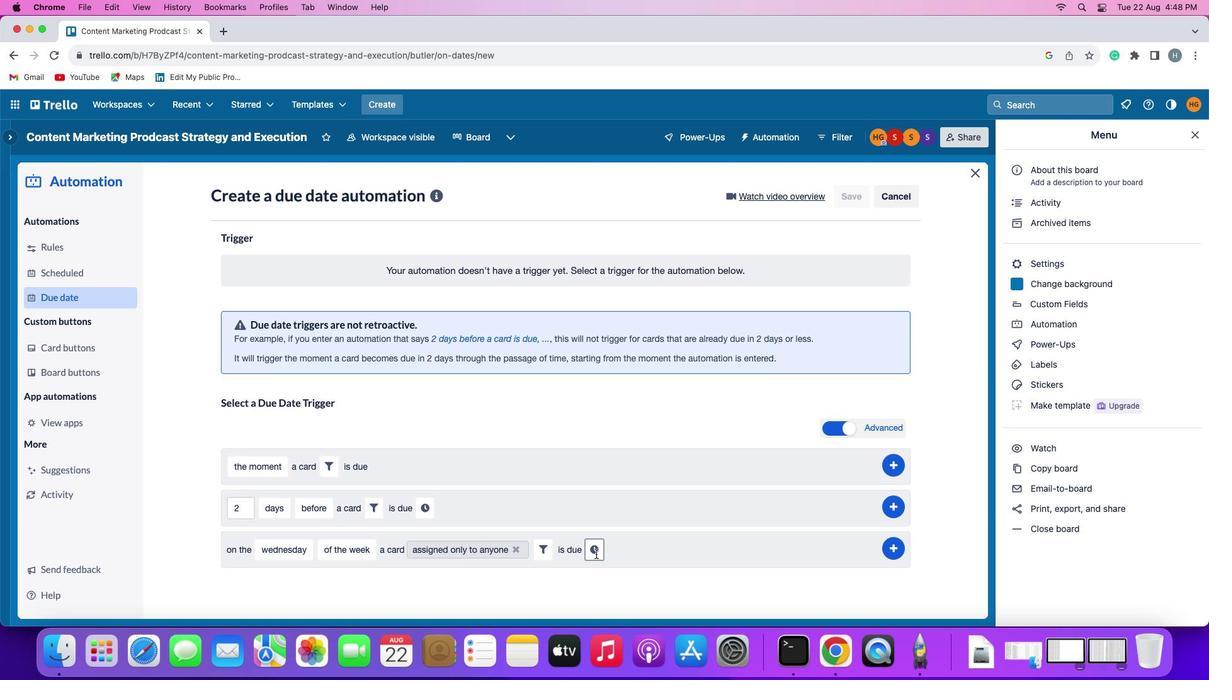 
Action: Mouse pressed left at (590, 548)
Screenshot: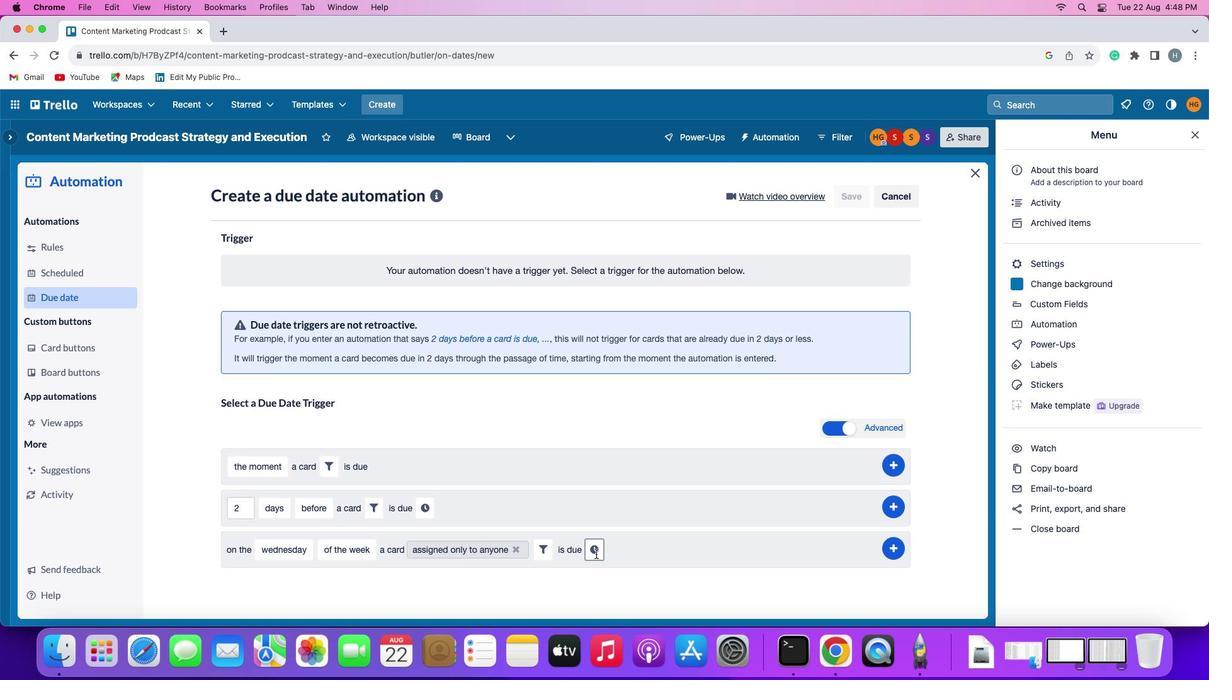 
Action: Mouse moved to (614, 549)
Screenshot: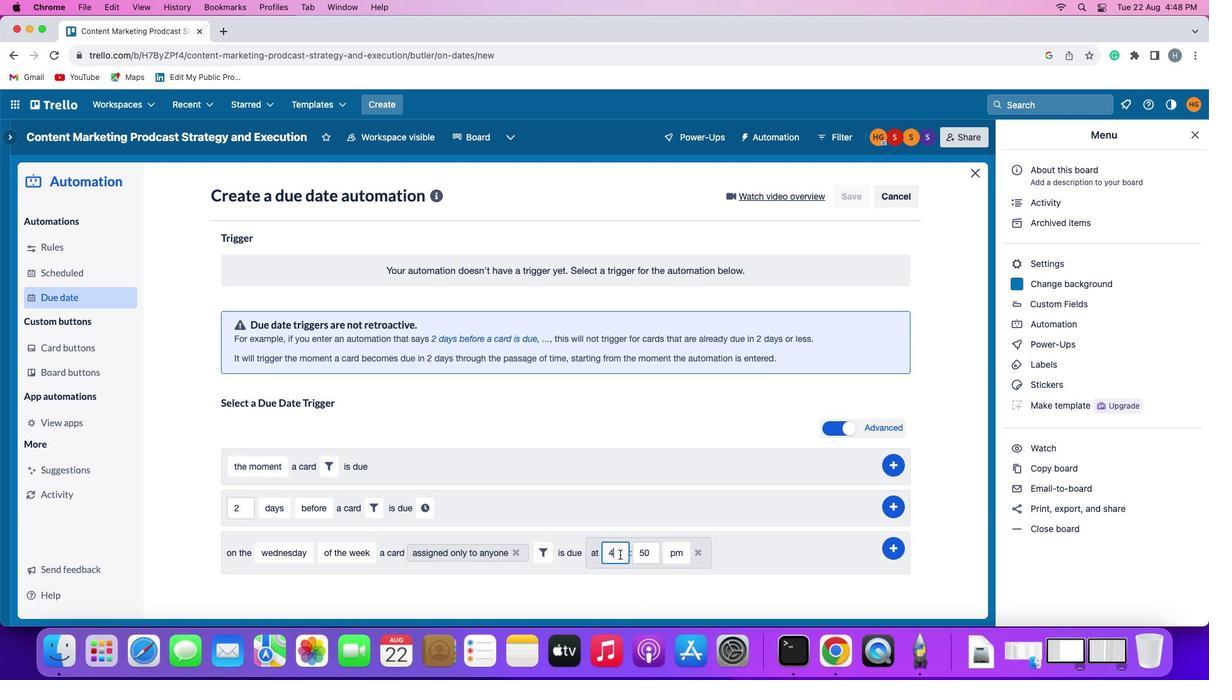 
Action: Mouse pressed left at (614, 549)
Screenshot: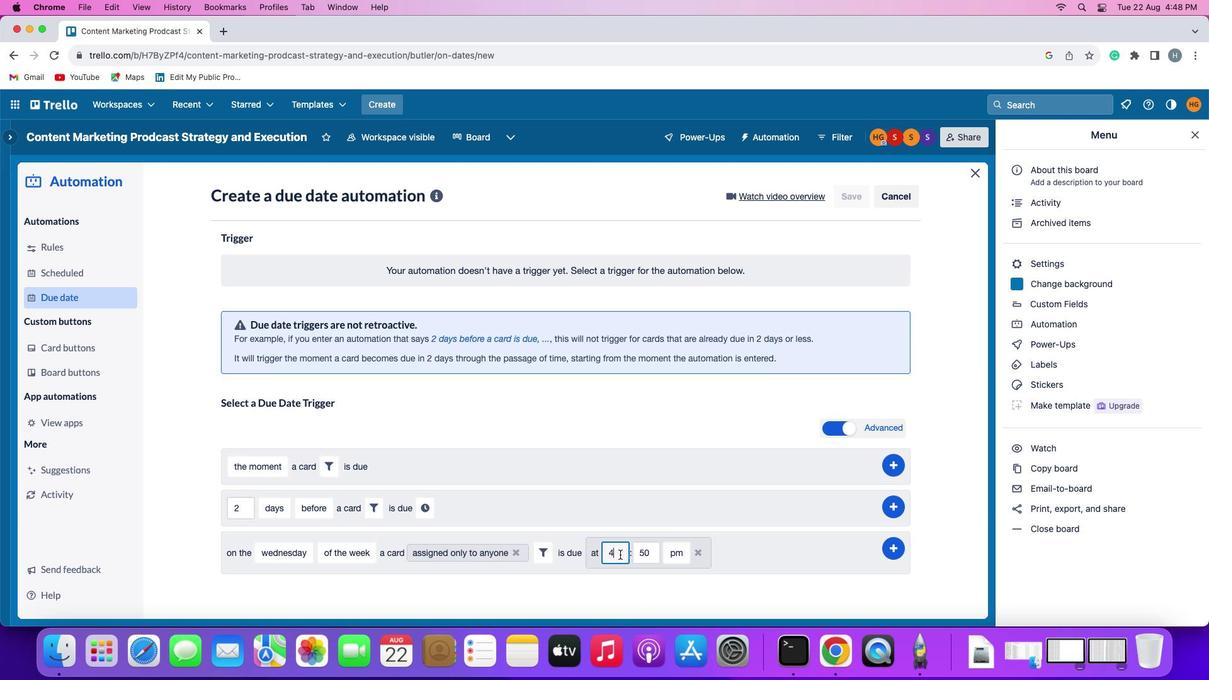 
Action: Mouse moved to (615, 549)
Screenshot: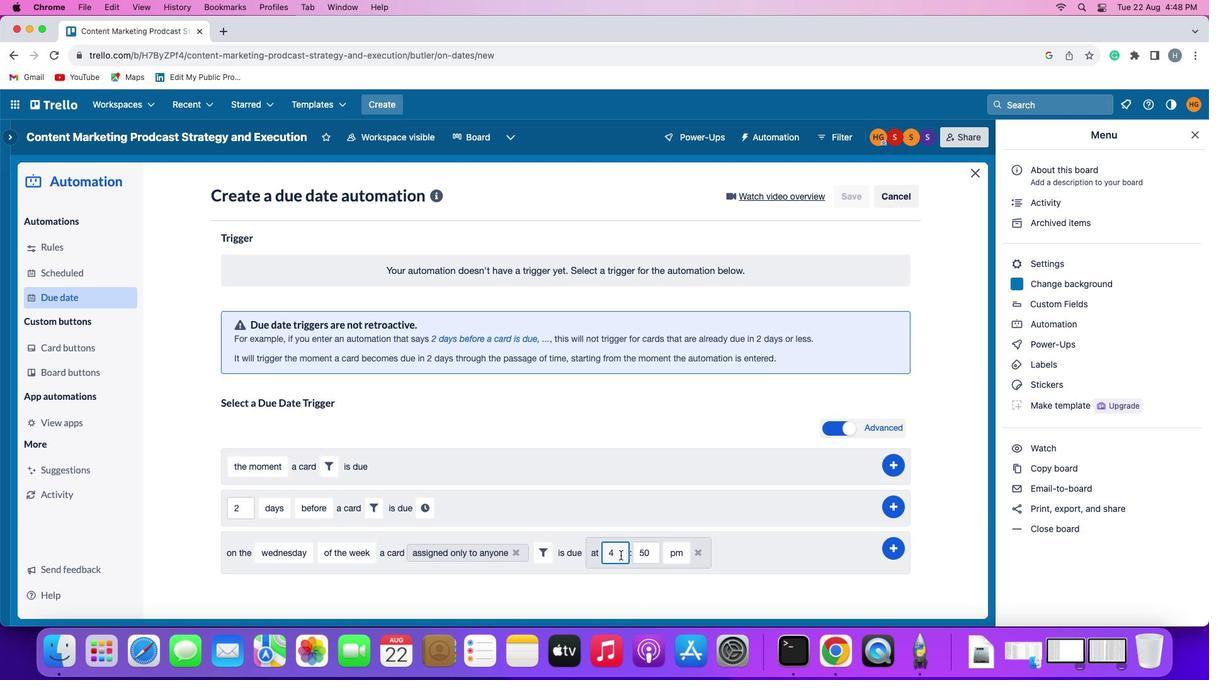 
Action: Key pressed Key.backspace'1''1'
Screenshot: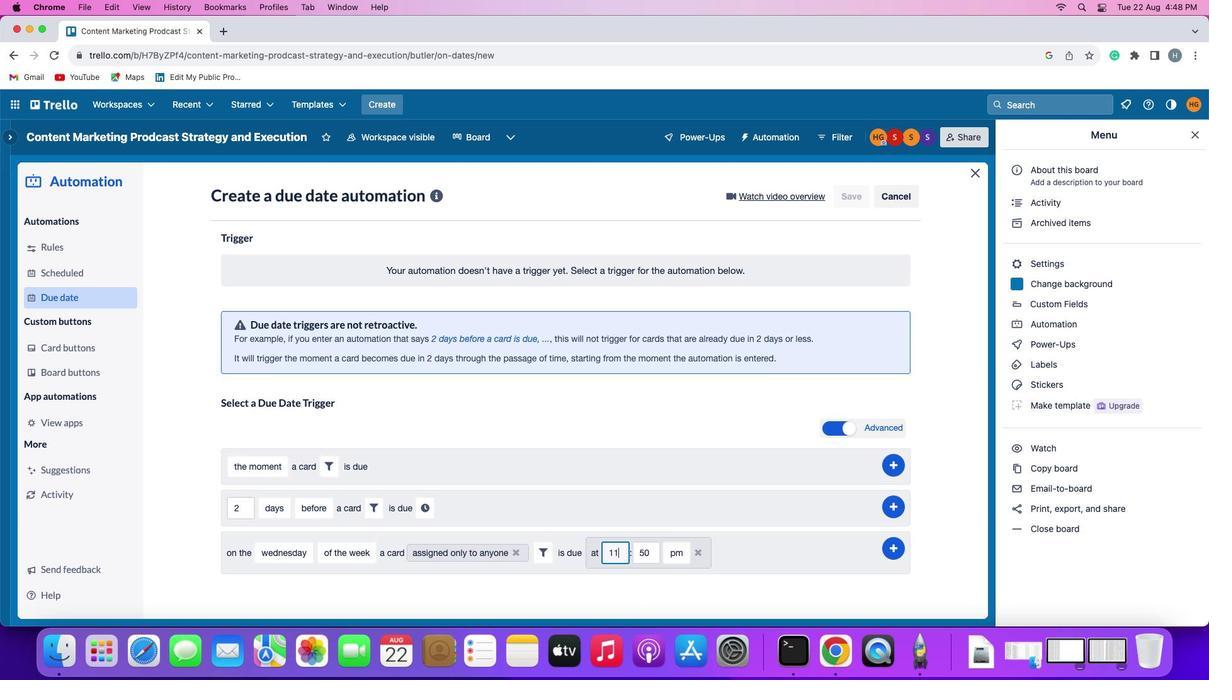 
Action: Mouse moved to (649, 548)
Screenshot: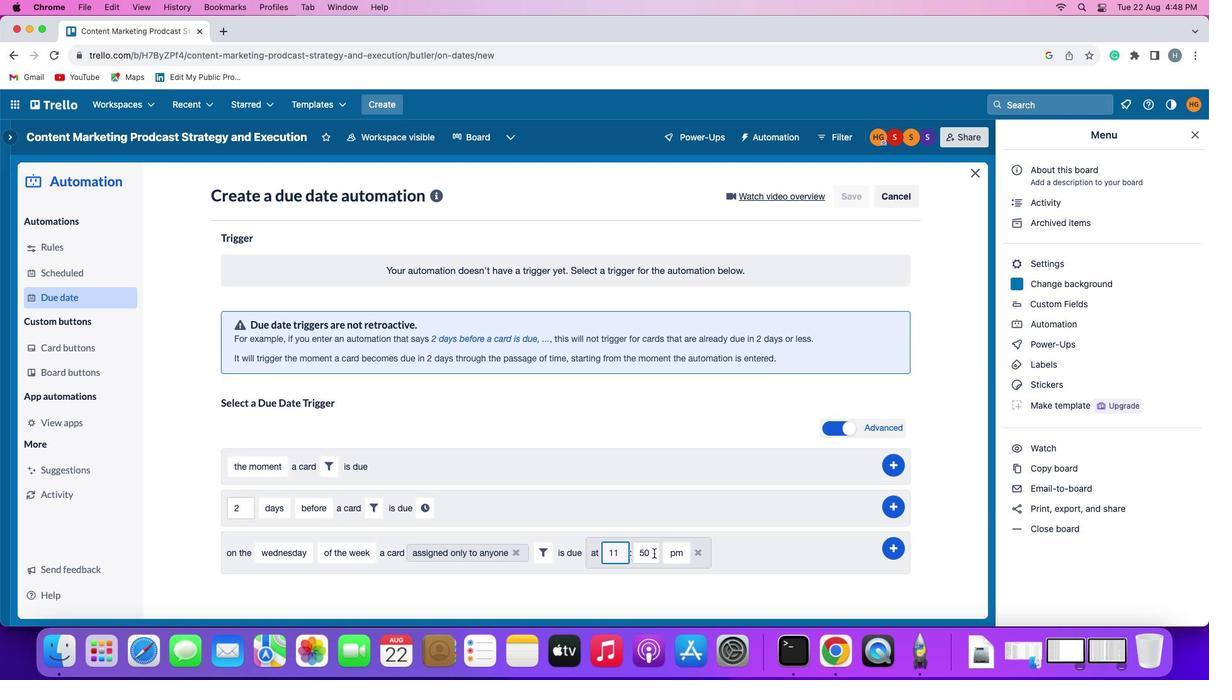 
Action: Mouse pressed left at (649, 548)
Screenshot: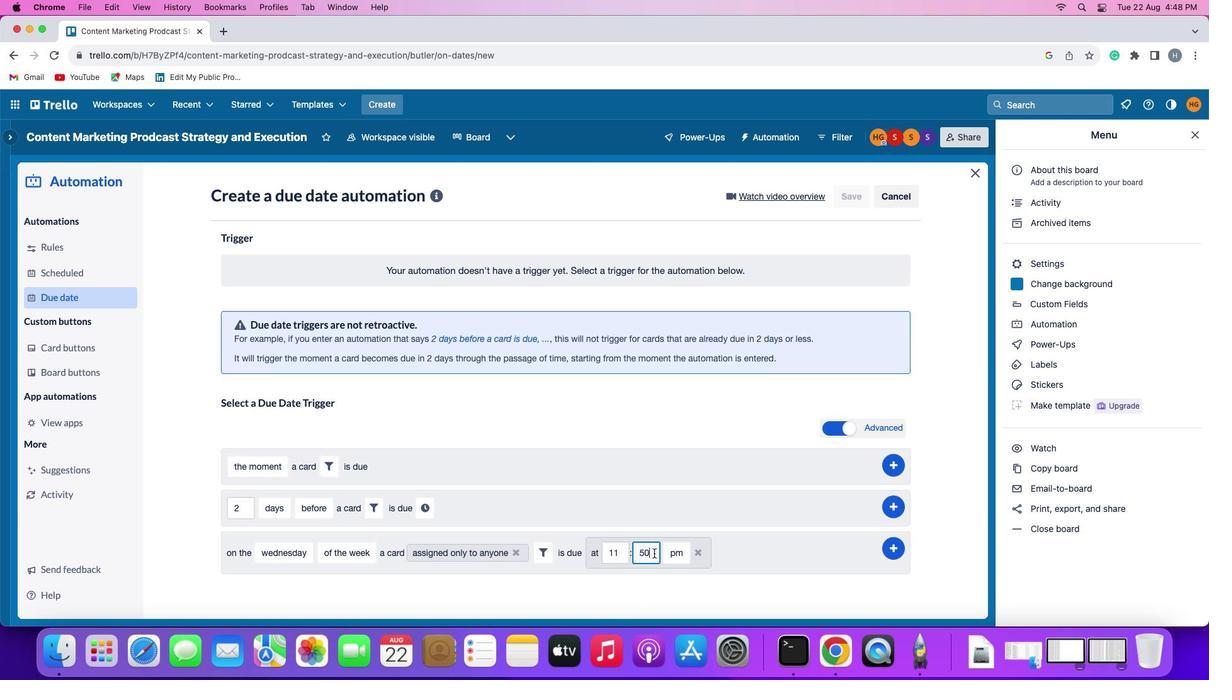 
Action: Key pressed Key.backspaceKey.backspace'0''0'
Screenshot: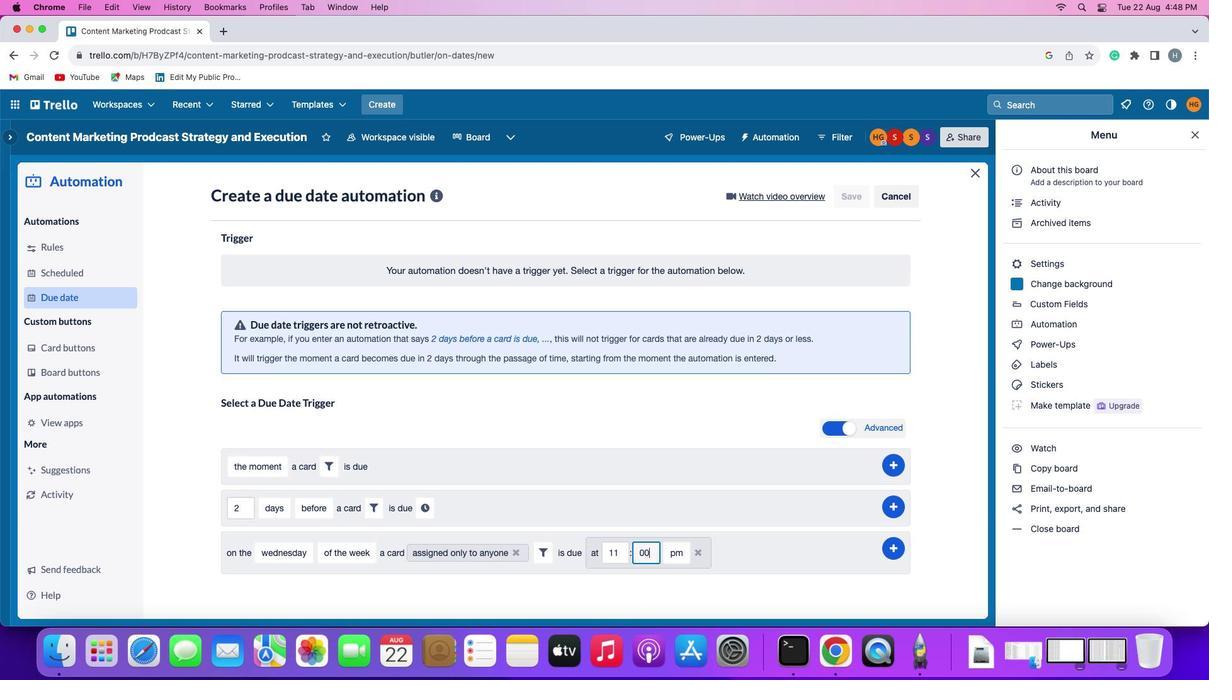 
Action: Mouse moved to (671, 546)
Screenshot: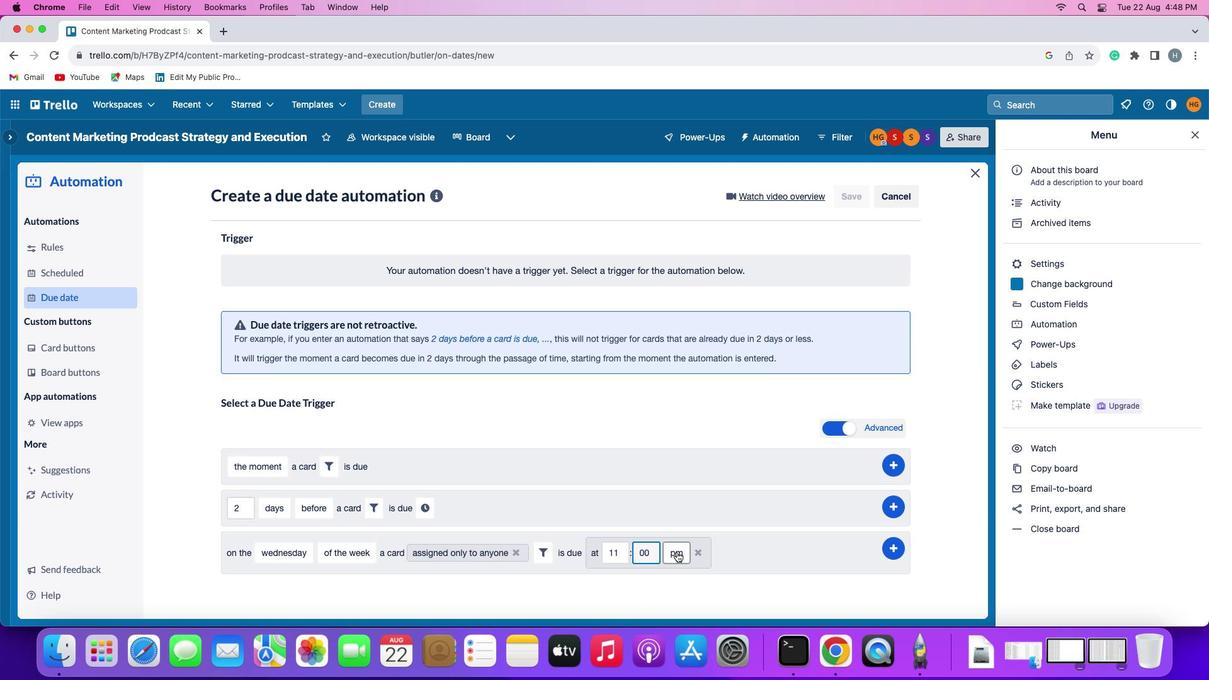 
Action: Mouse pressed left at (671, 546)
Screenshot: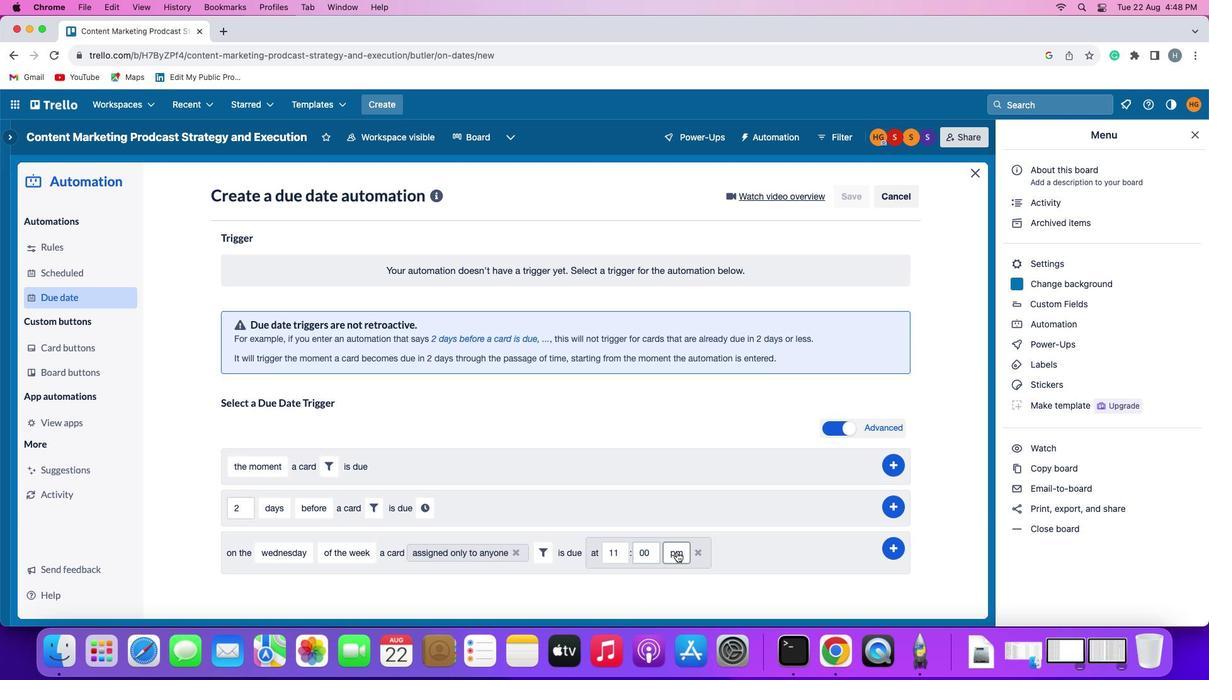
Action: Mouse moved to (671, 563)
Screenshot: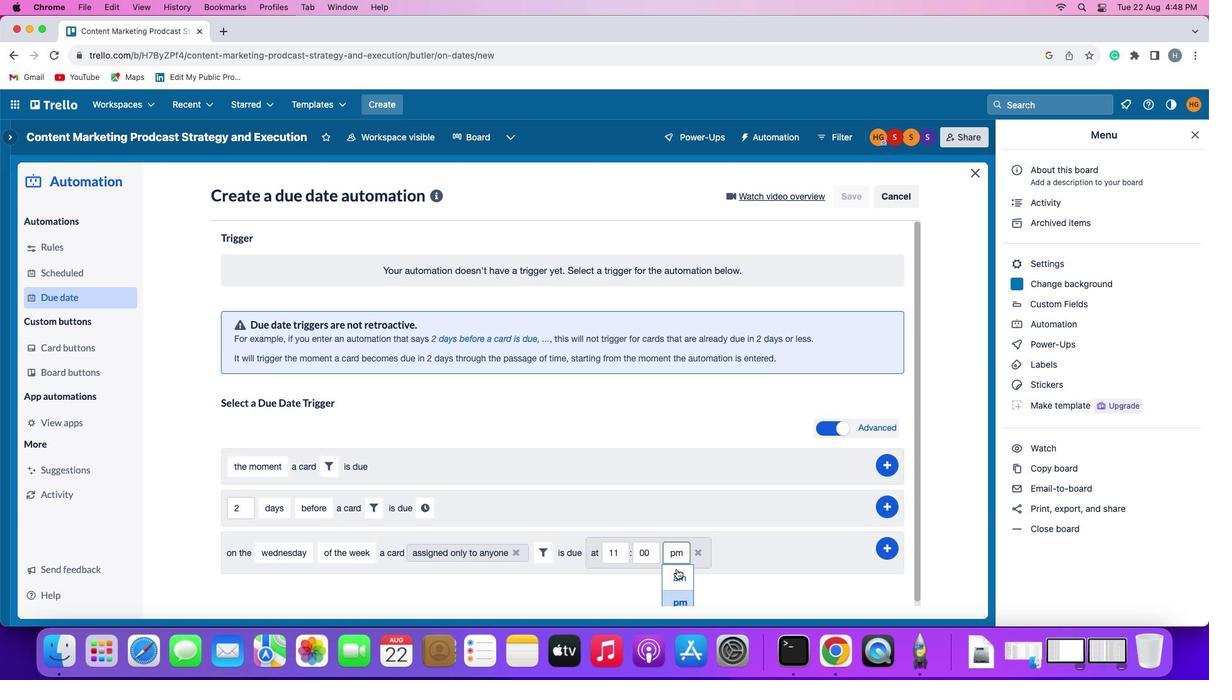 
Action: Mouse pressed left at (671, 563)
Screenshot: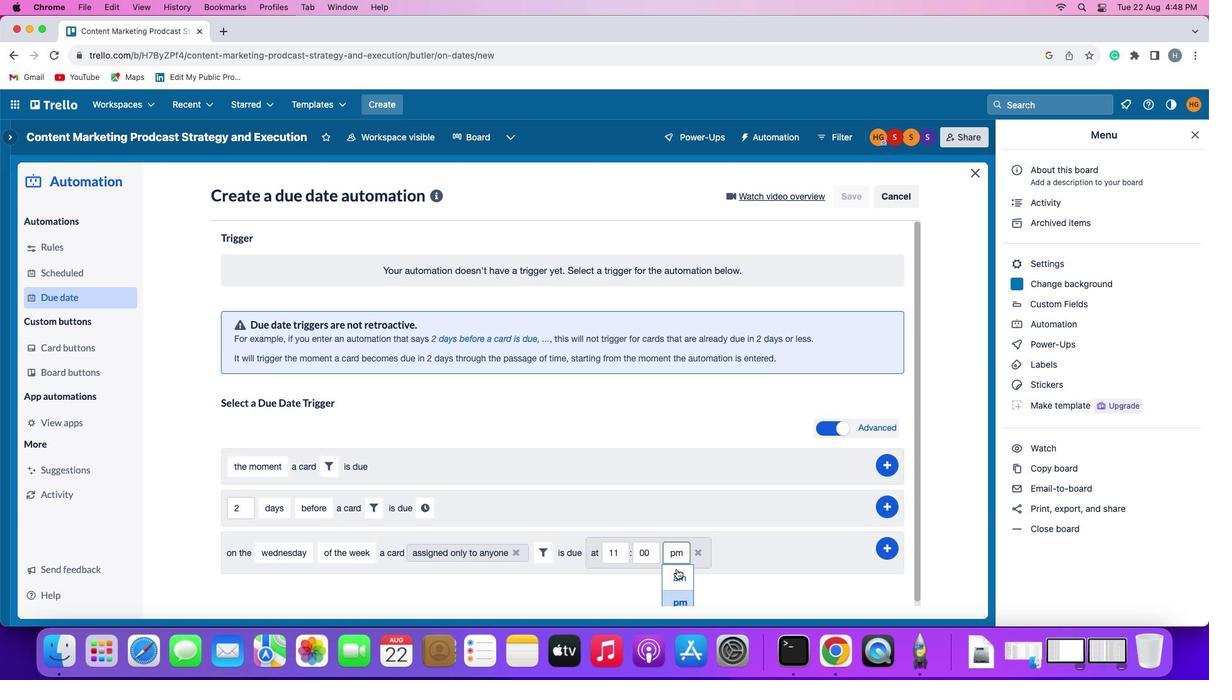 
Action: Mouse moved to (889, 545)
Screenshot: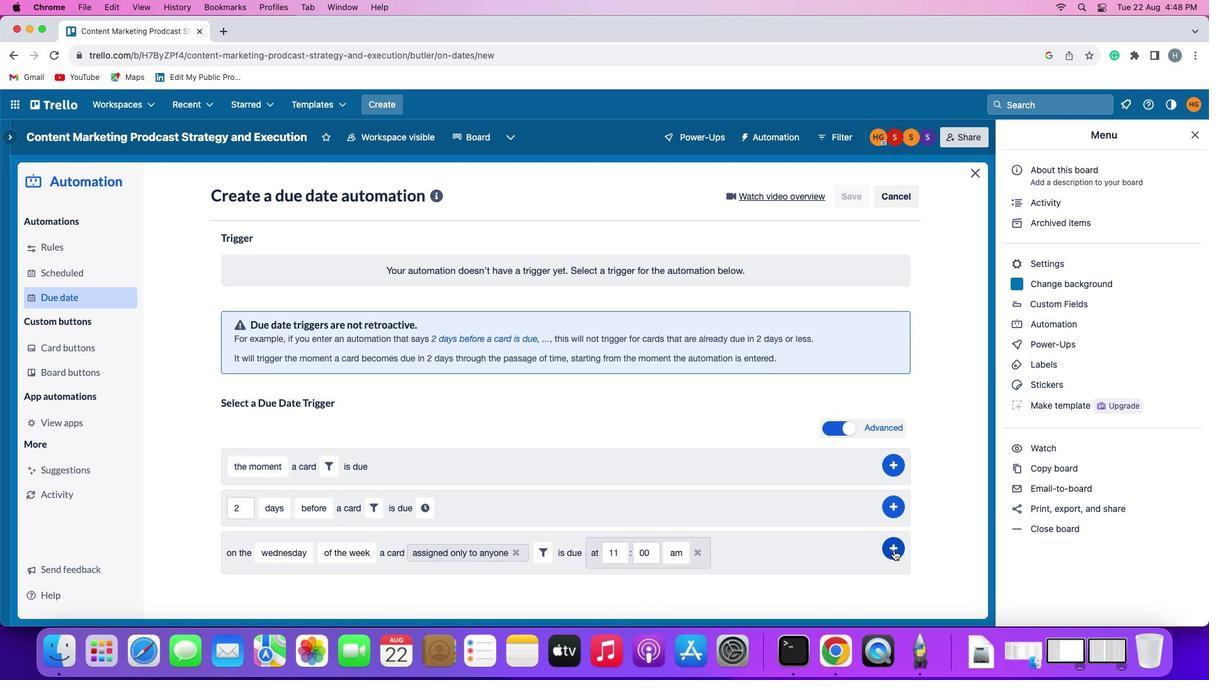 
Action: Mouse pressed left at (889, 545)
Screenshot: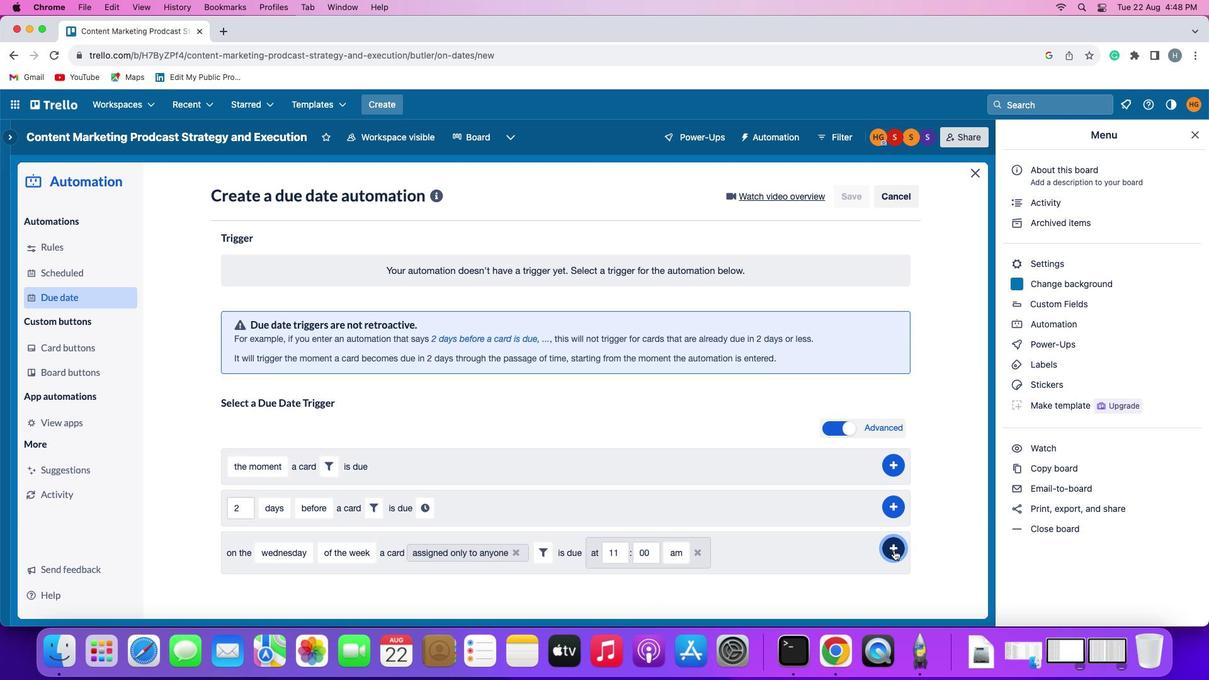 
Action: Mouse moved to (937, 421)
Screenshot: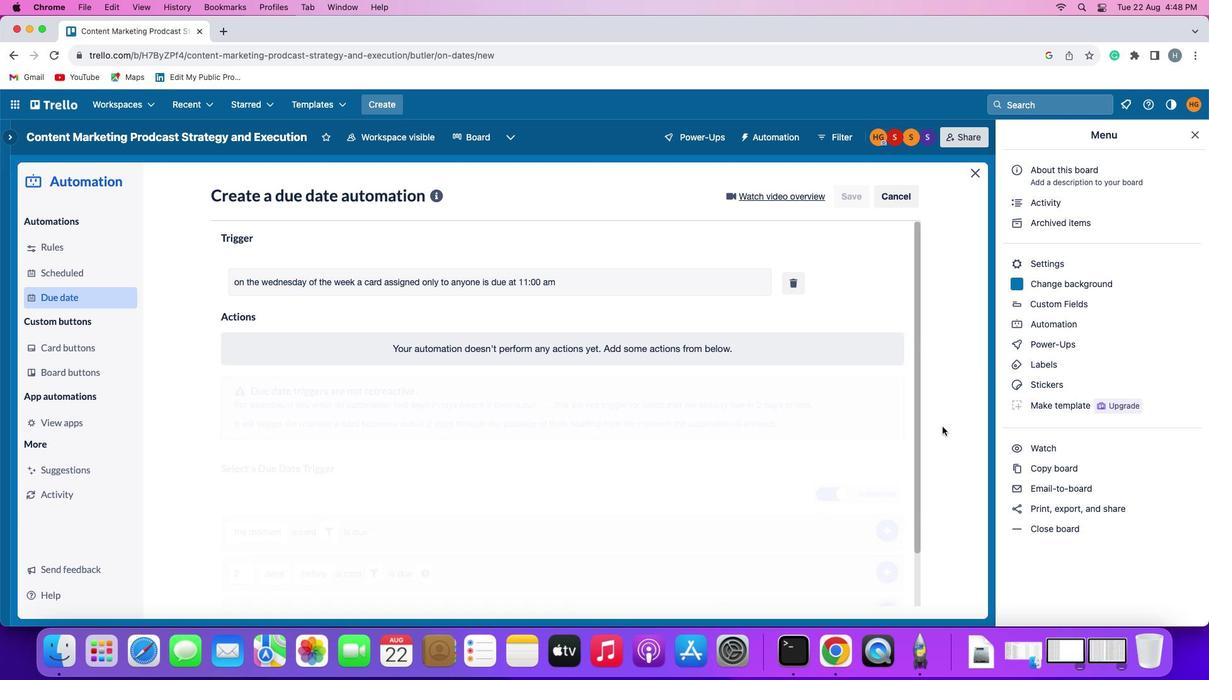 
